 Task: Create a due date automation trigger when advanced on, 2 days after a card is due add dates starting in less than 1 working days at 11:00 AM.
Action: Mouse moved to (1090, 313)
Screenshot: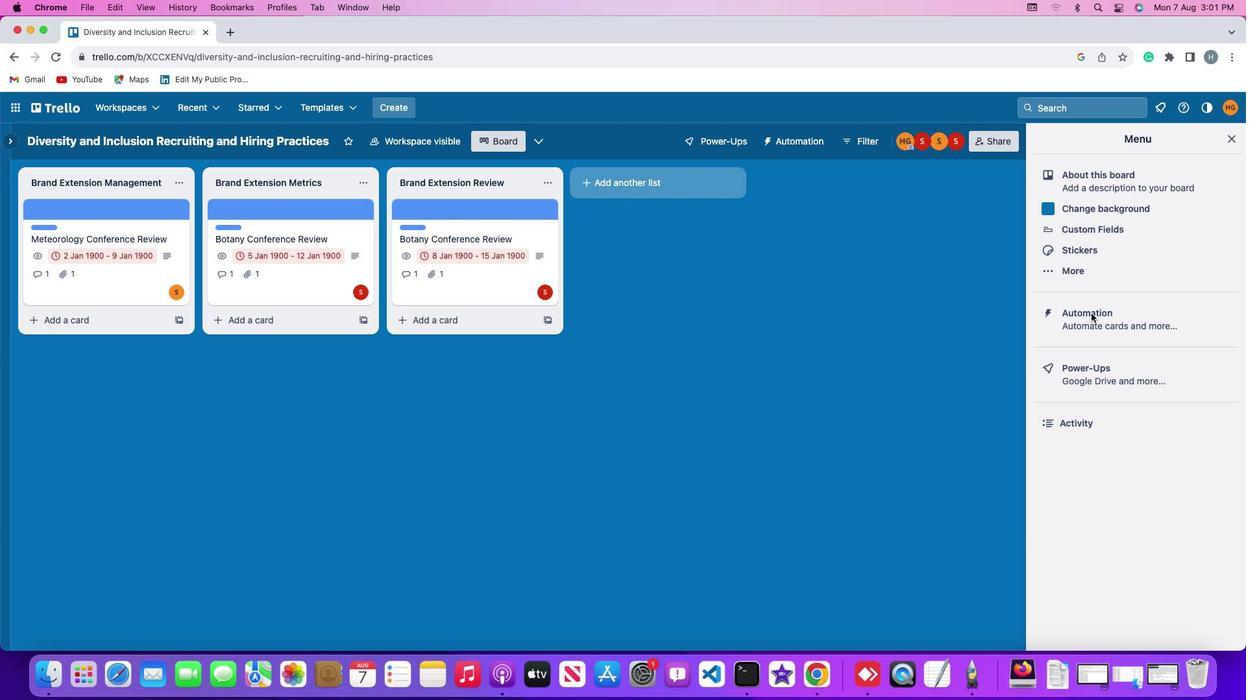 
Action: Mouse pressed left at (1090, 313)
Screenshot: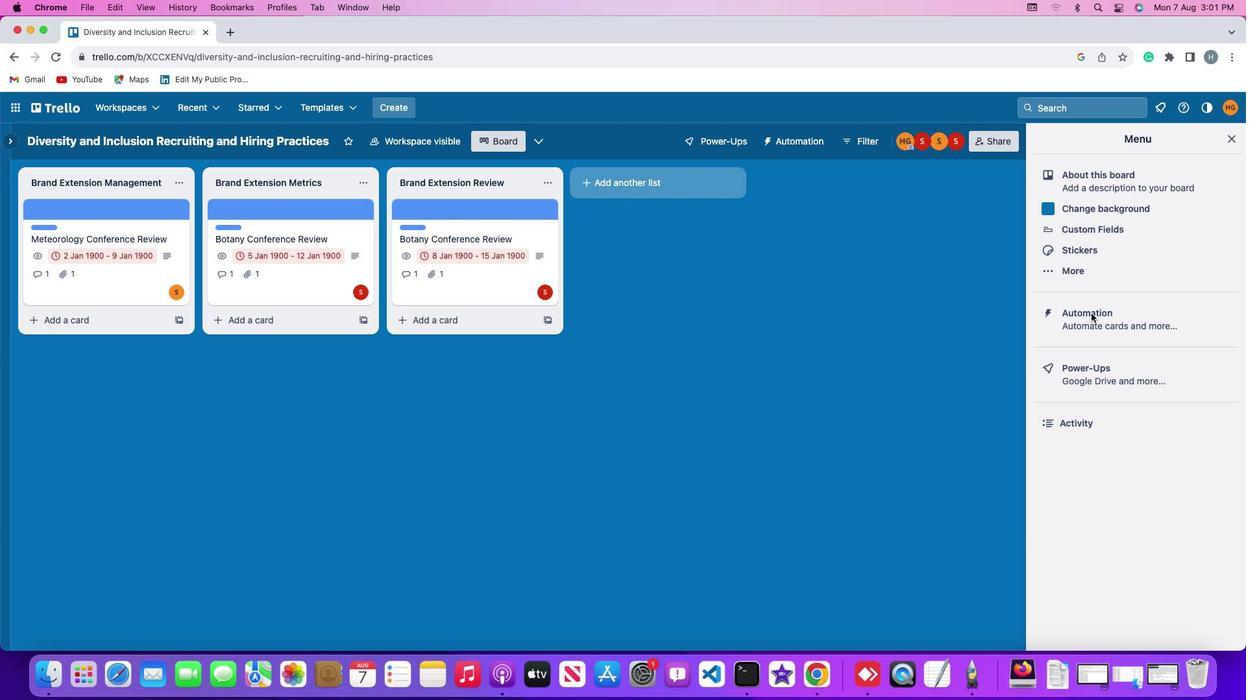
Action: Mouse moved to (1090, 313)
Screenshot: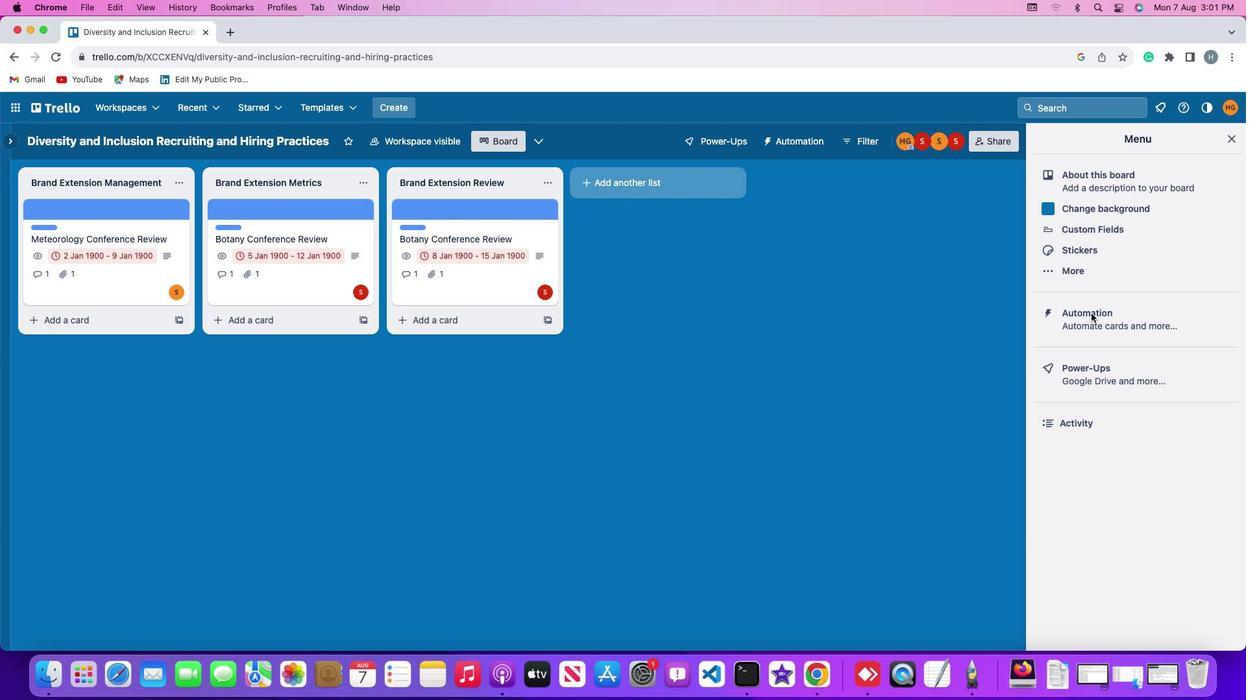 
Action: Mouse pressed left at (1090, 313)
Screenshot: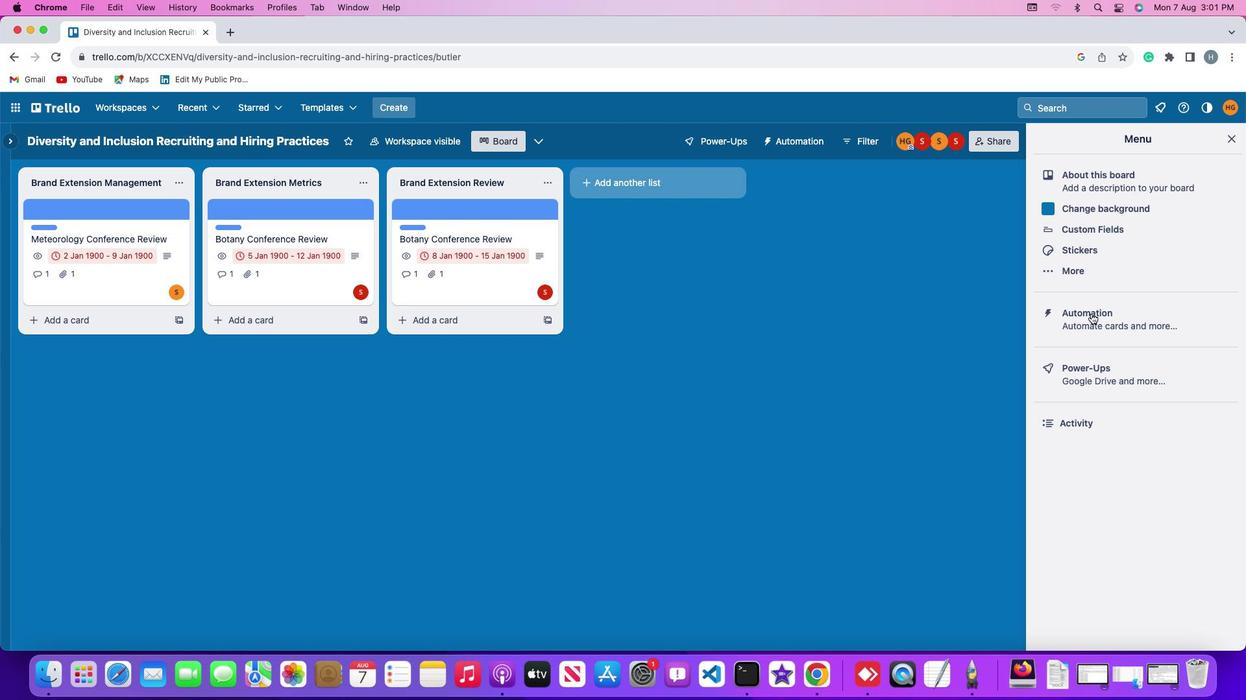 
Action: Mouse moved to (74, 310)
Screenshot: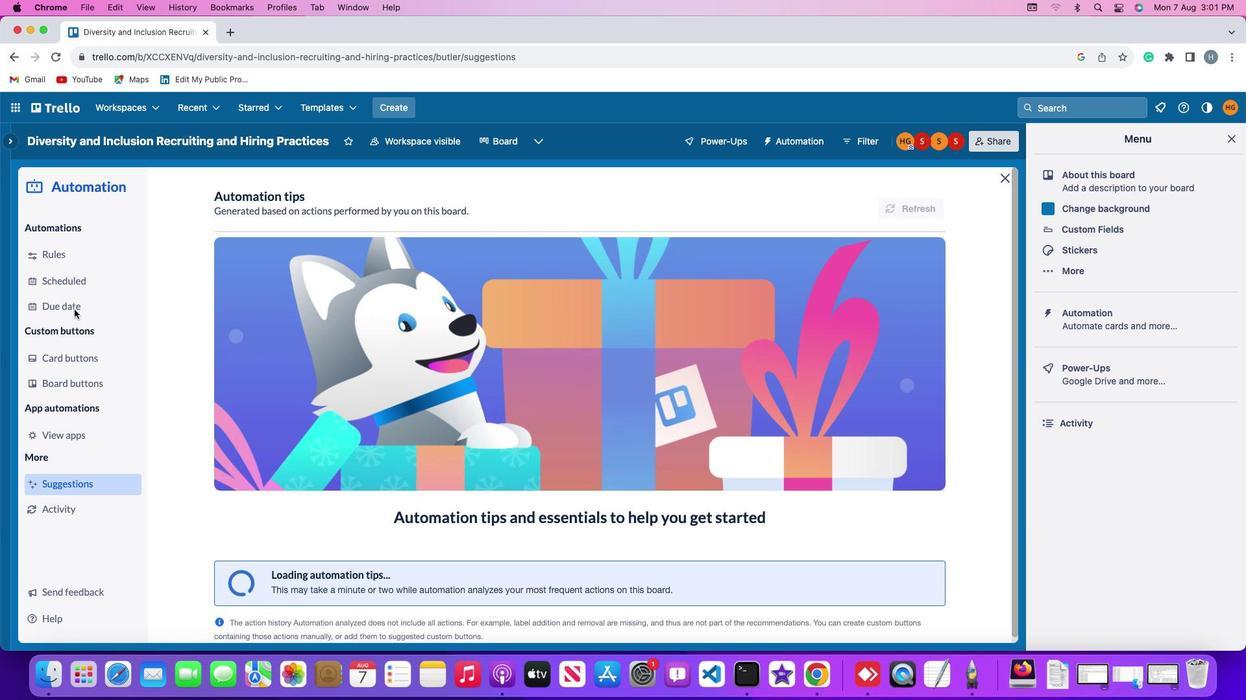 
Action: Mouse pressed left at (74, 310)
Screenshot: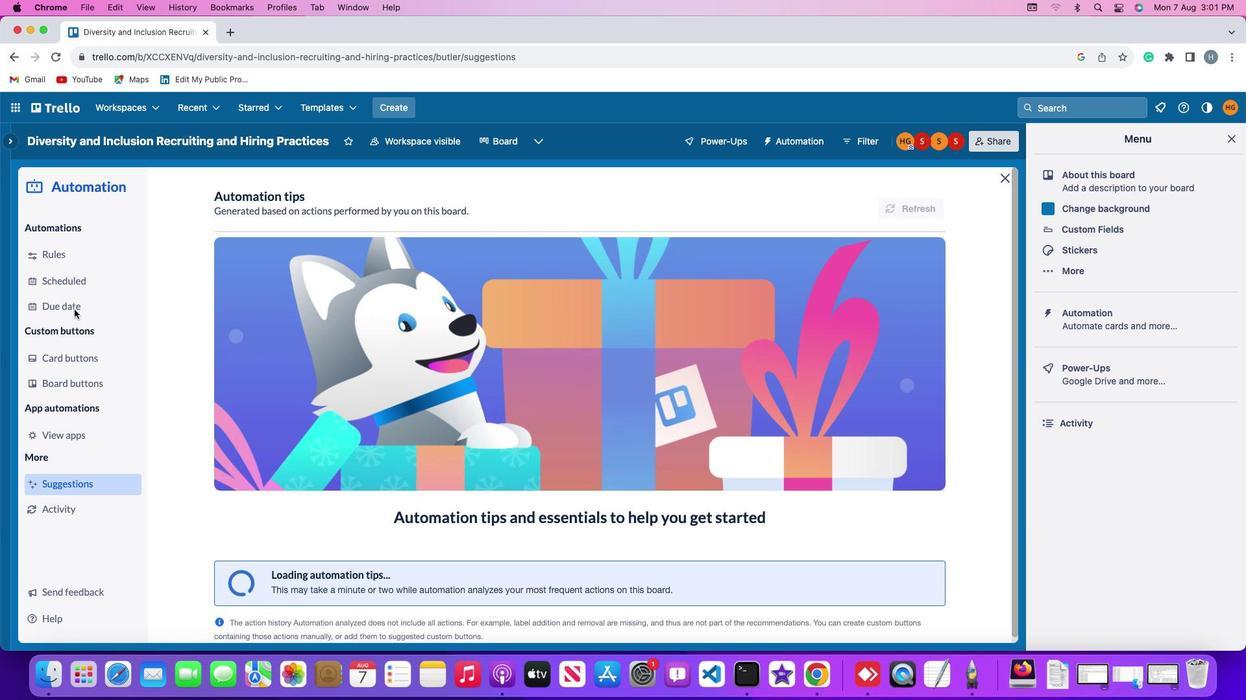 
Action: Mouse moved to (860, 198)
Screenshot: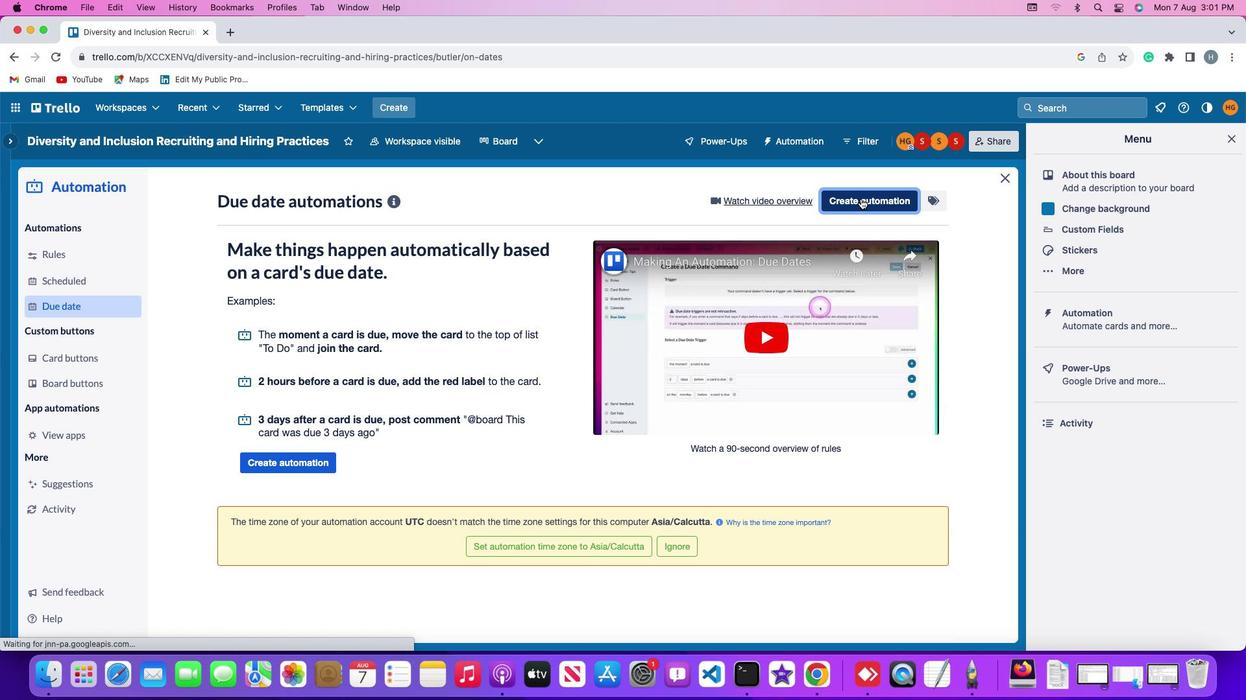 
Action: Mouse pressed left at (860, 198)
Screenshot: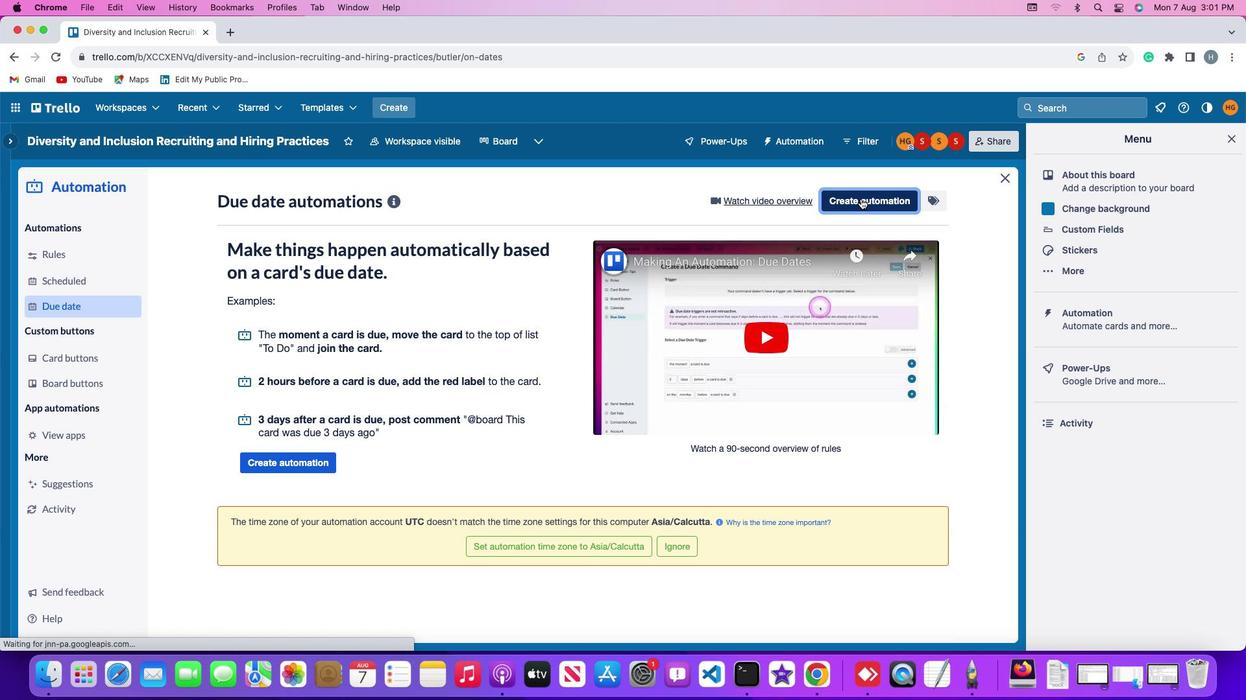 
Action: Mouse moved to (460, 320)
Screenshot: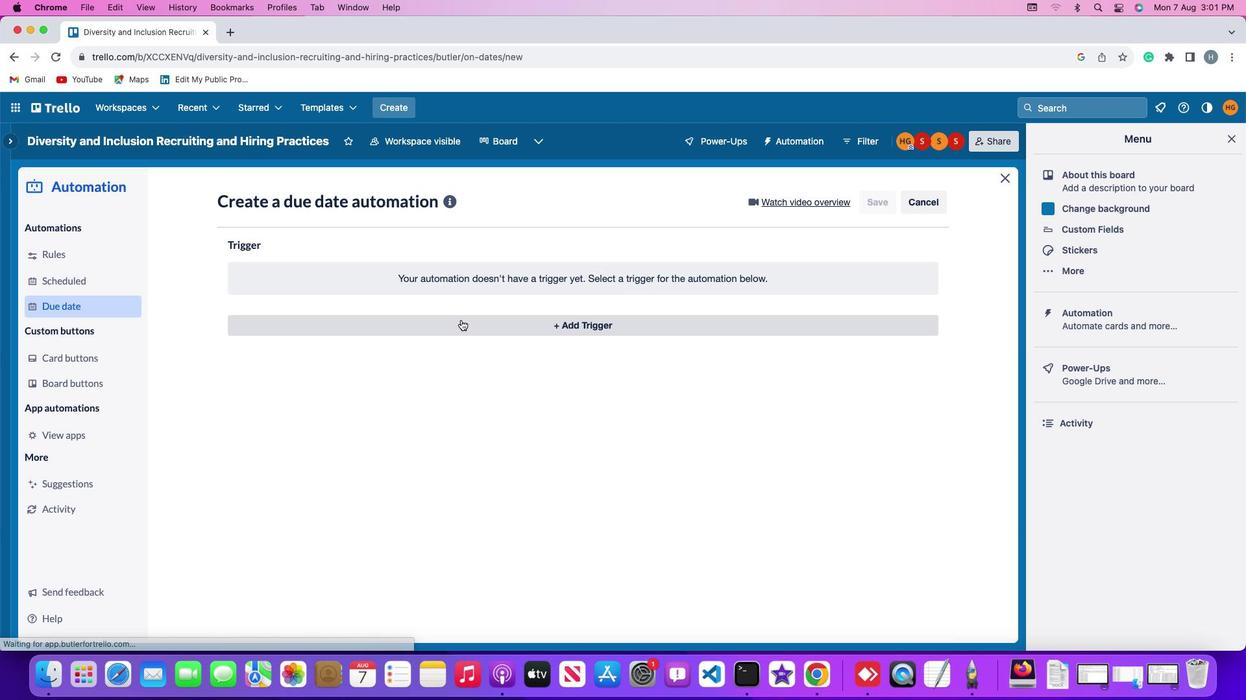 
Action: Mouse pressed left at (460, 320)
Screenshot: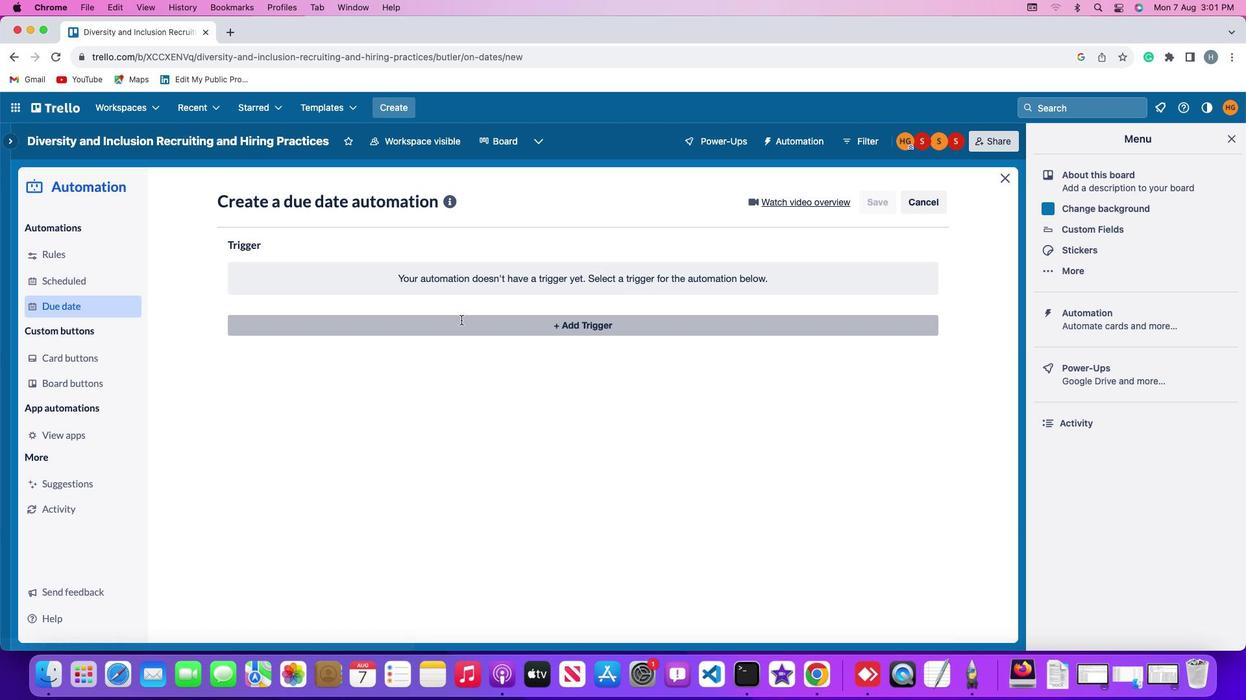 
Action: Mouse moved to (256, 524)
Screenshot: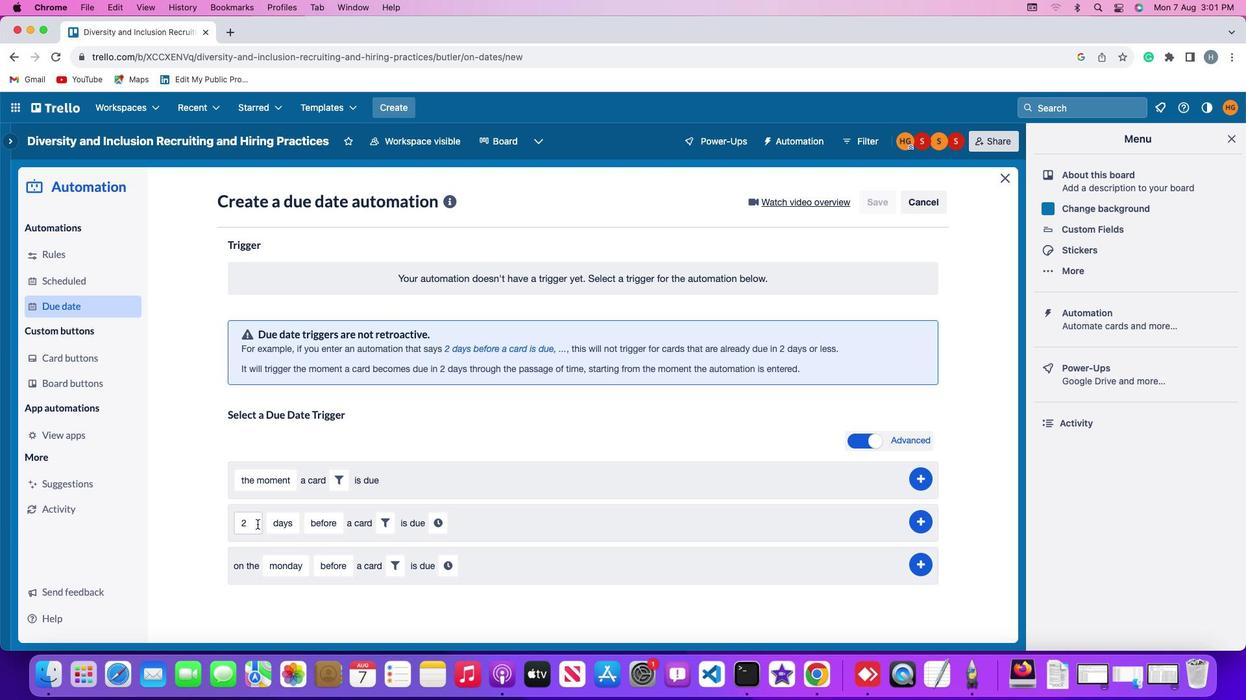 
Action: Mouse pressed left at (256, 524)
Screenshot: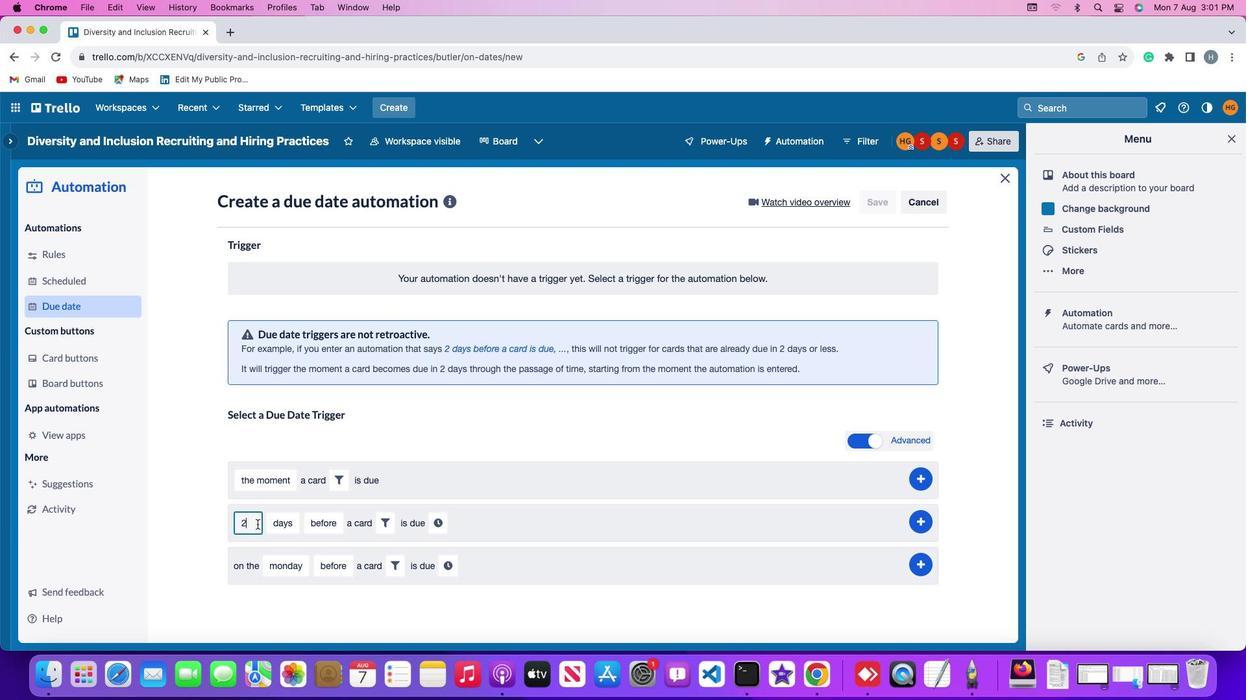 
Action: Mouse moved to (266, 519)
Screenshot: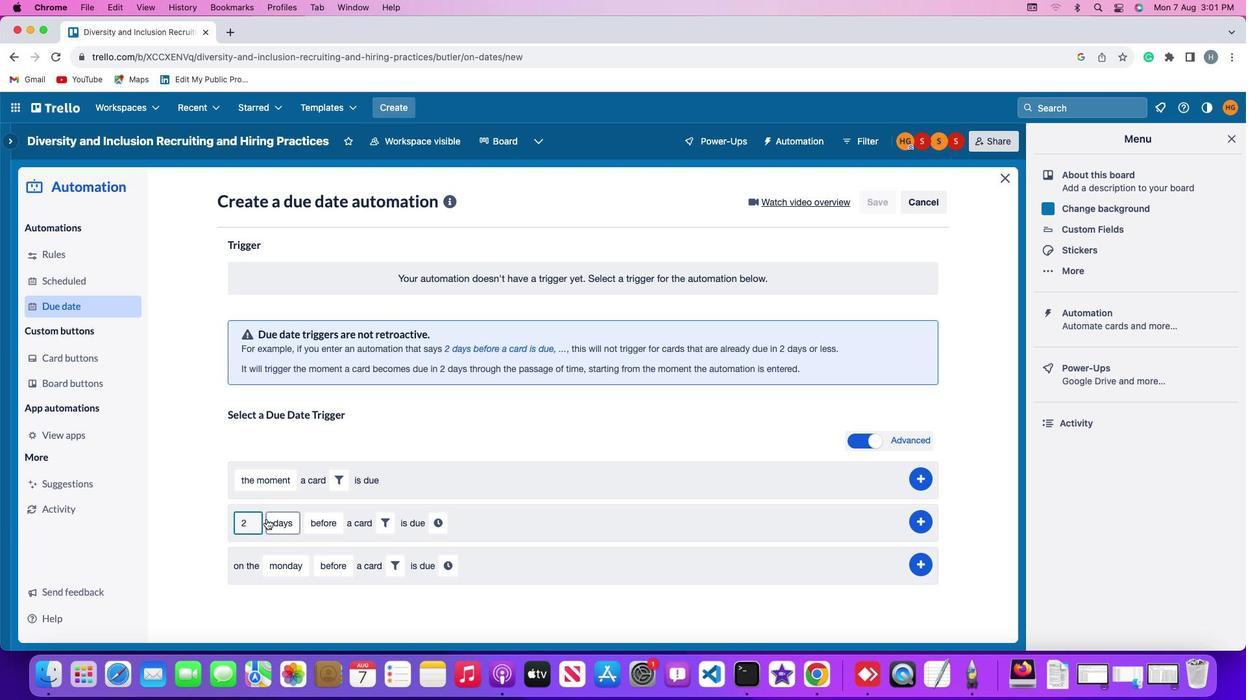 
Action: Key pressed Key.backspace'2'
Screenshot: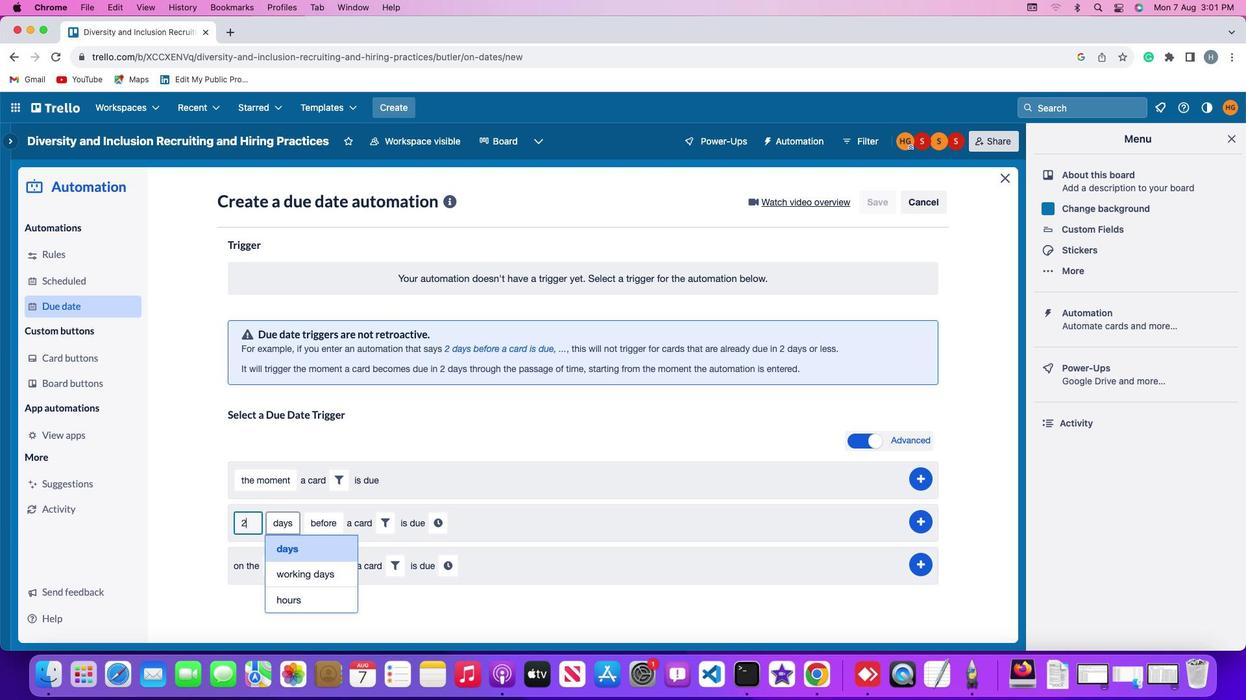 
Action: Mouse moved to (292, 551)
Screenshot: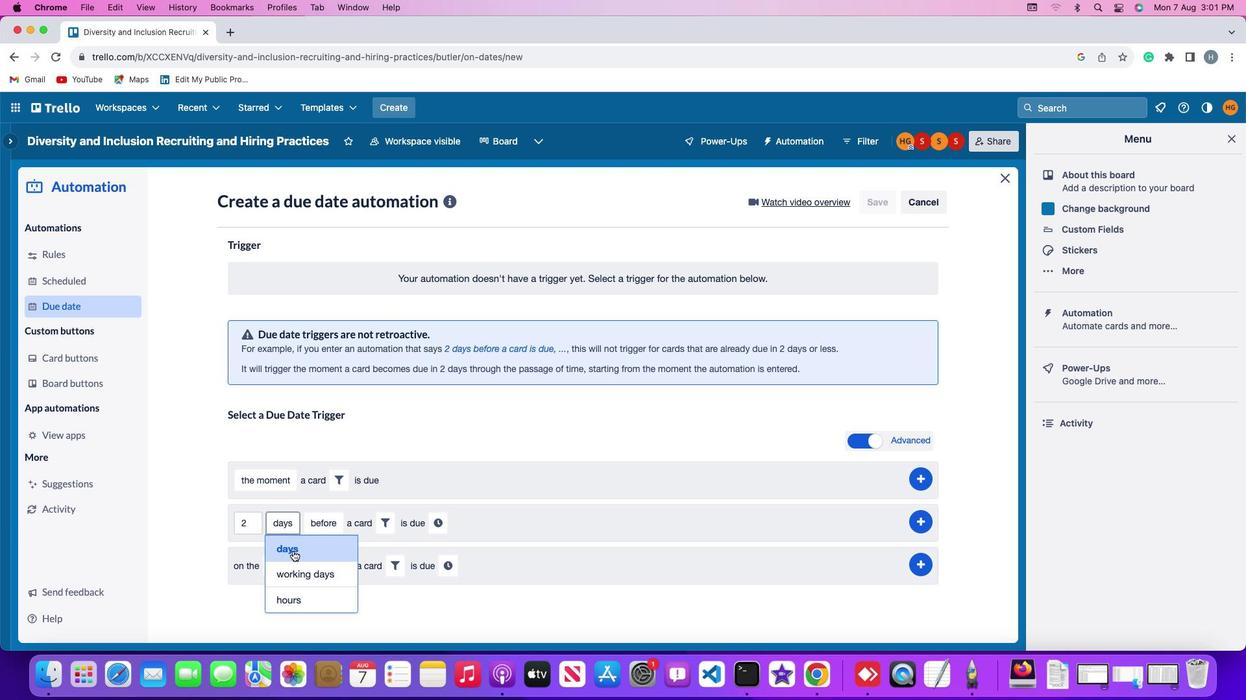 
Action: Mouse pressed left at (292, 551)
Screenshot: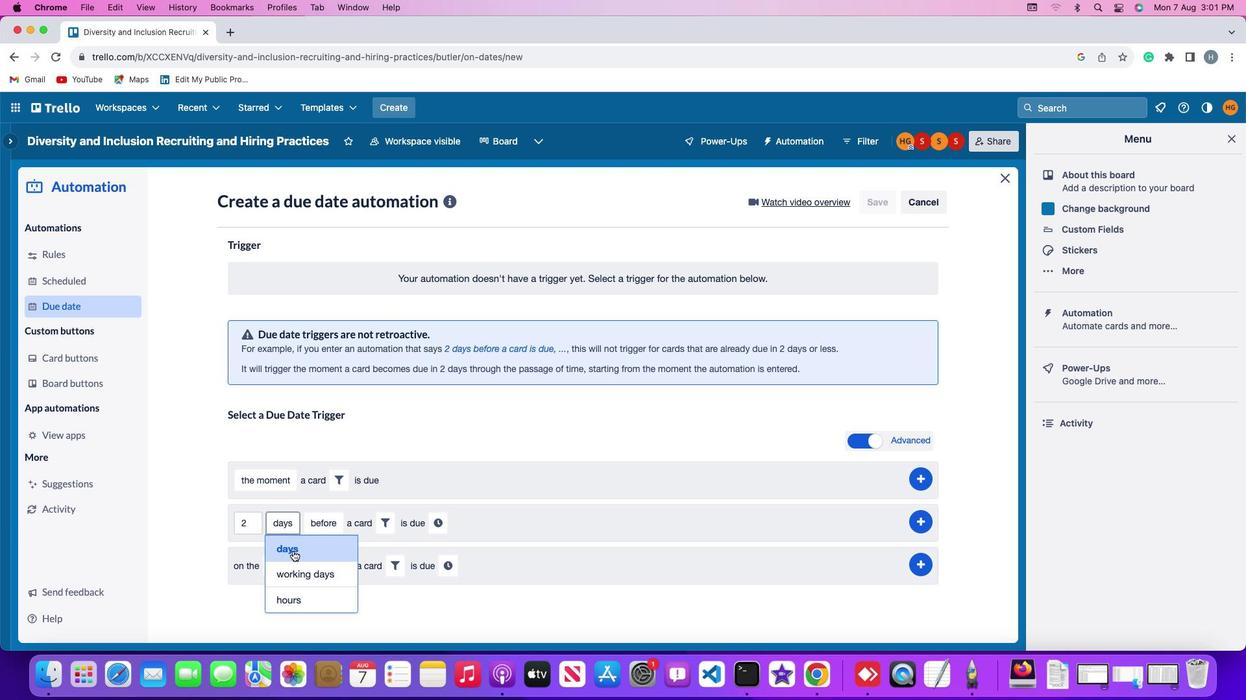 
Action: Mouse moved to (317, 523)
Screenshot: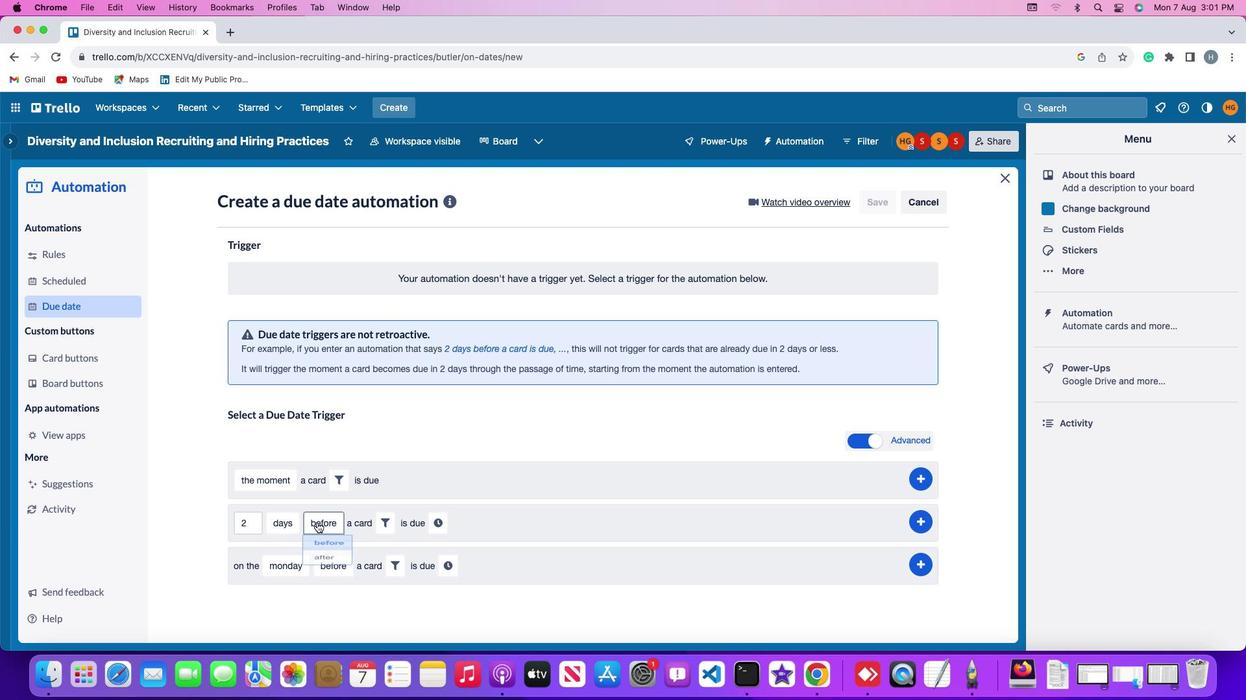 
Action: Mouse pressed left at (317, 523)
Screenshot: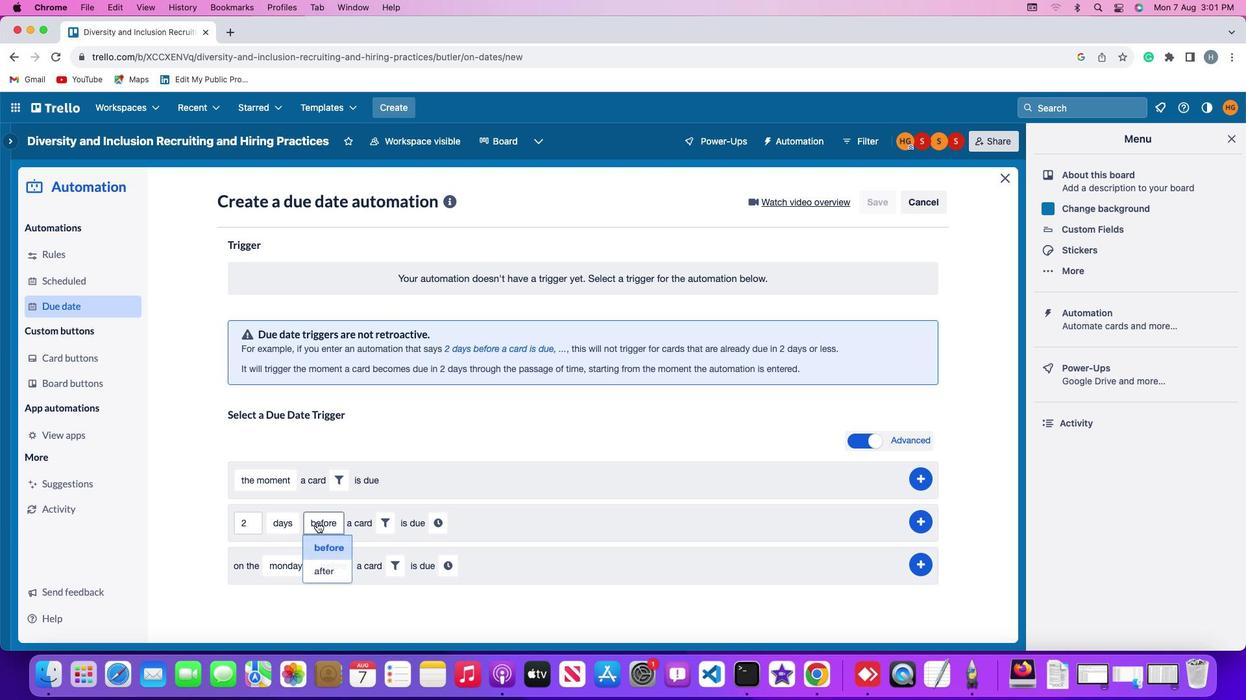 
Action: Mouse moved to (324, 576)
Screenshot: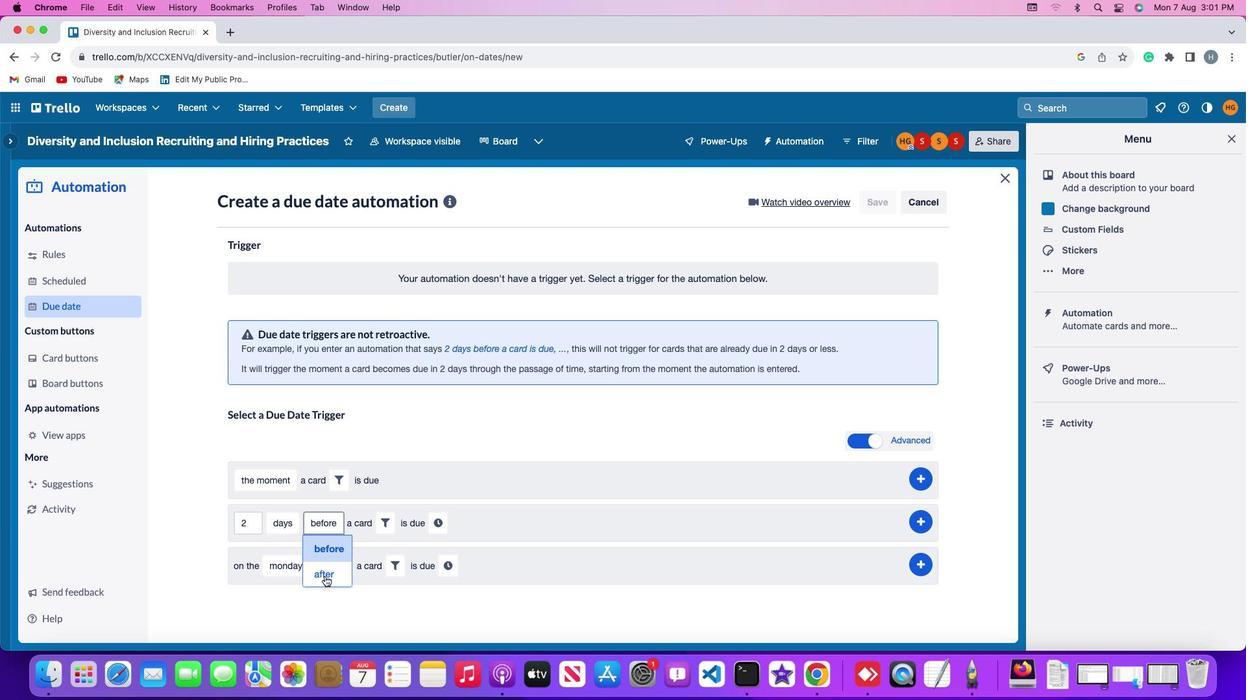 
Action: Mouse pressed left at (324, 576)
Screenshot: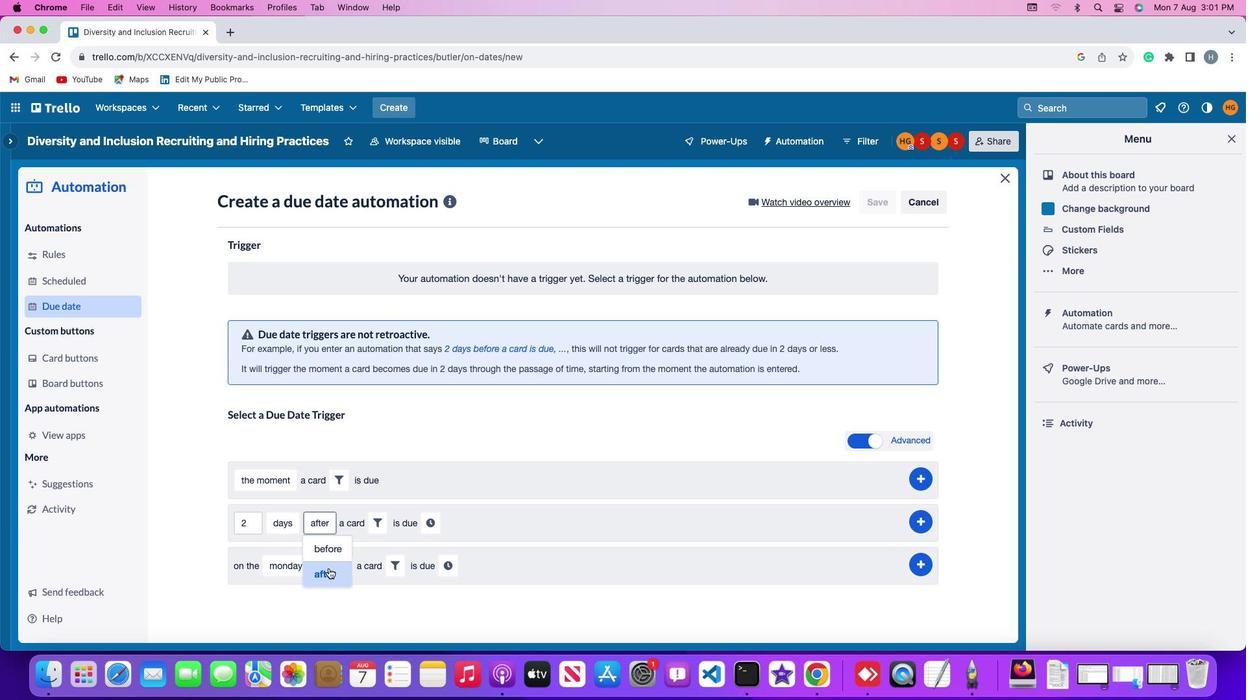 
Action: Mouse moved to (377, 520)
Screenshot: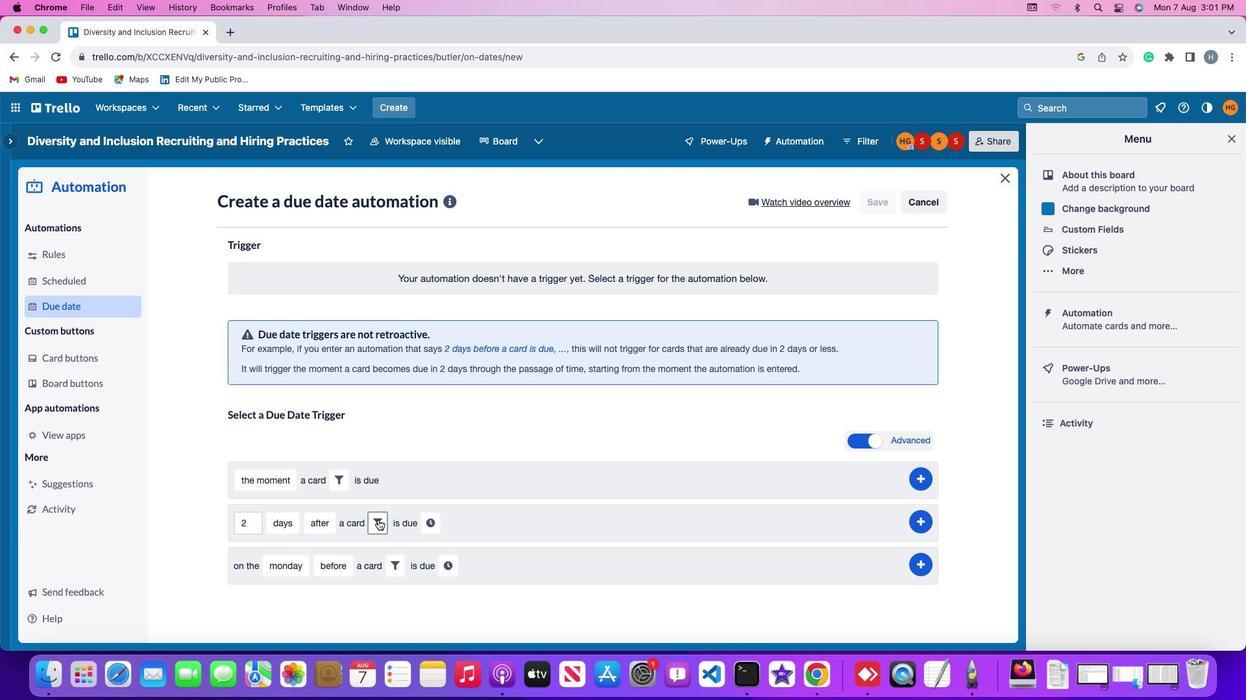
Action: Mouse pressed left at (377, 520)
Screenshot: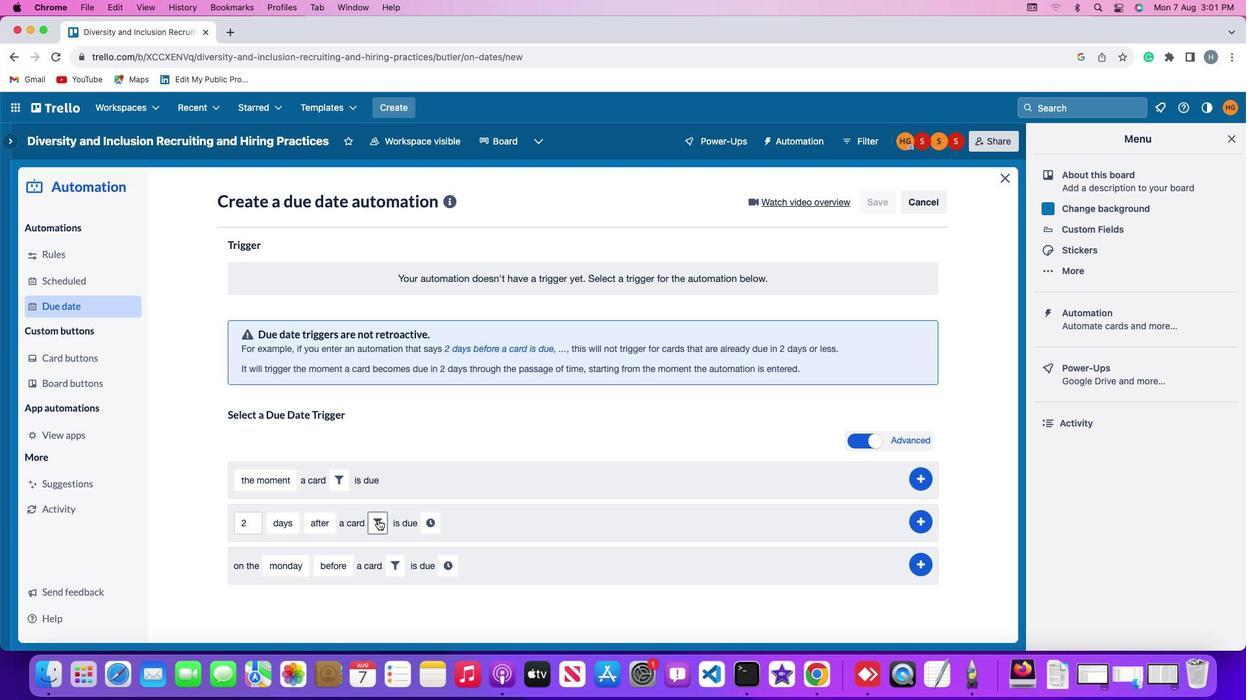 
Action: Mouse moved to (450, 561)
Screenshot: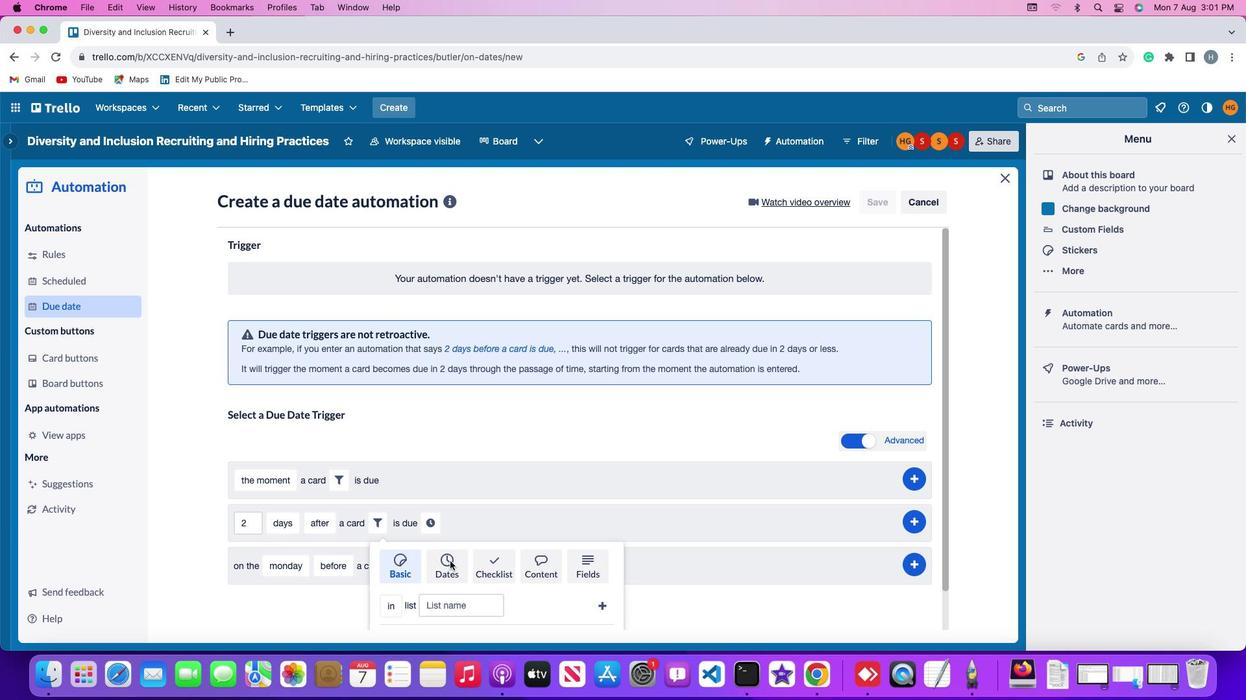 
Action: Mouse pressed left at (450, 561)
Screenshot: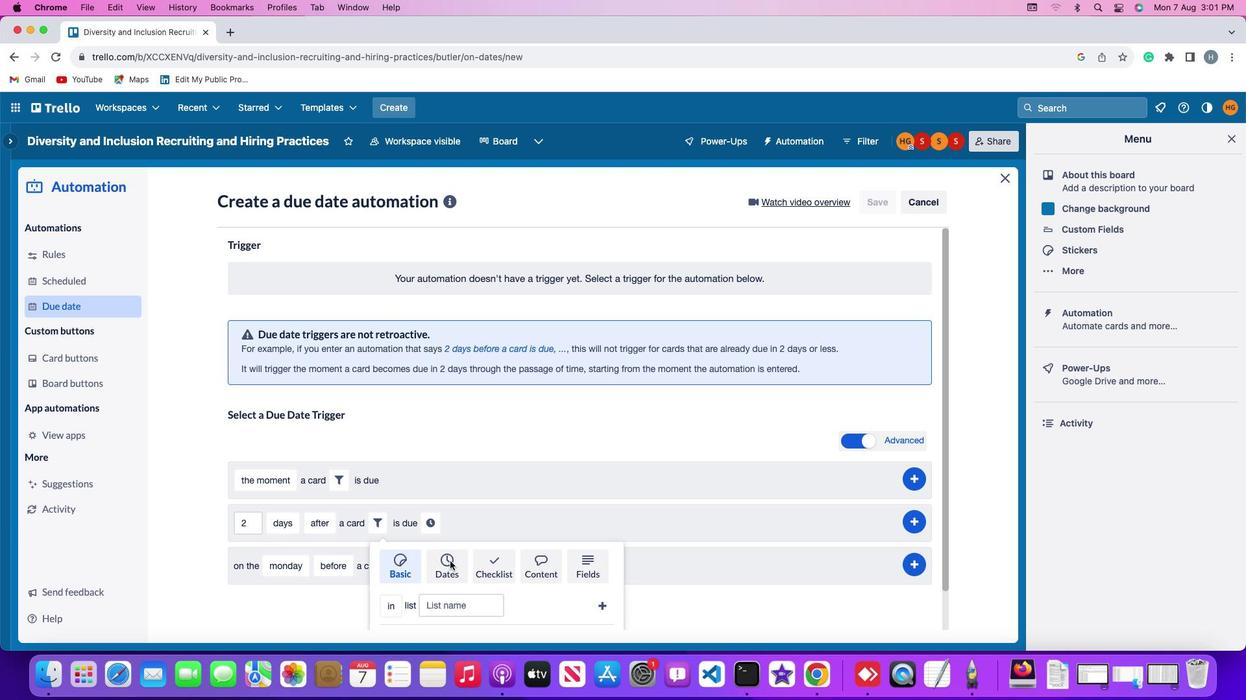
Action: Mouse moved to (393, 562)
Screenshot: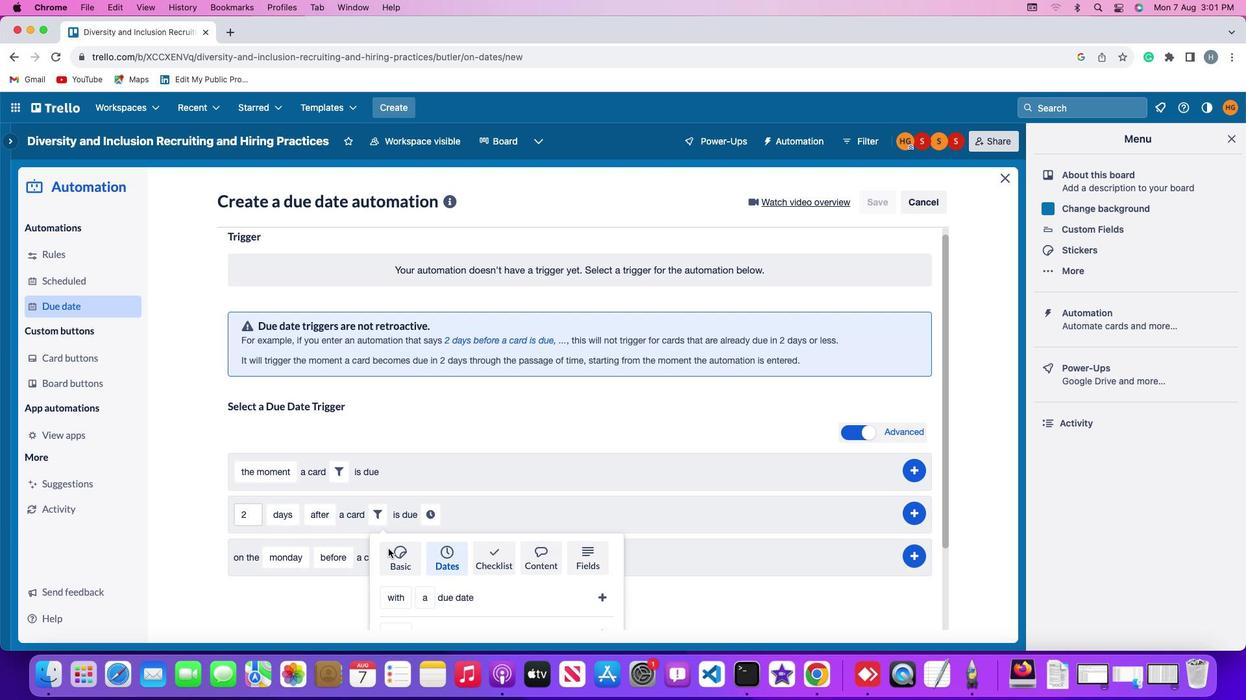 
Action: Mouse scrolled (393, 562) with delta (0, 0)
Screenshot: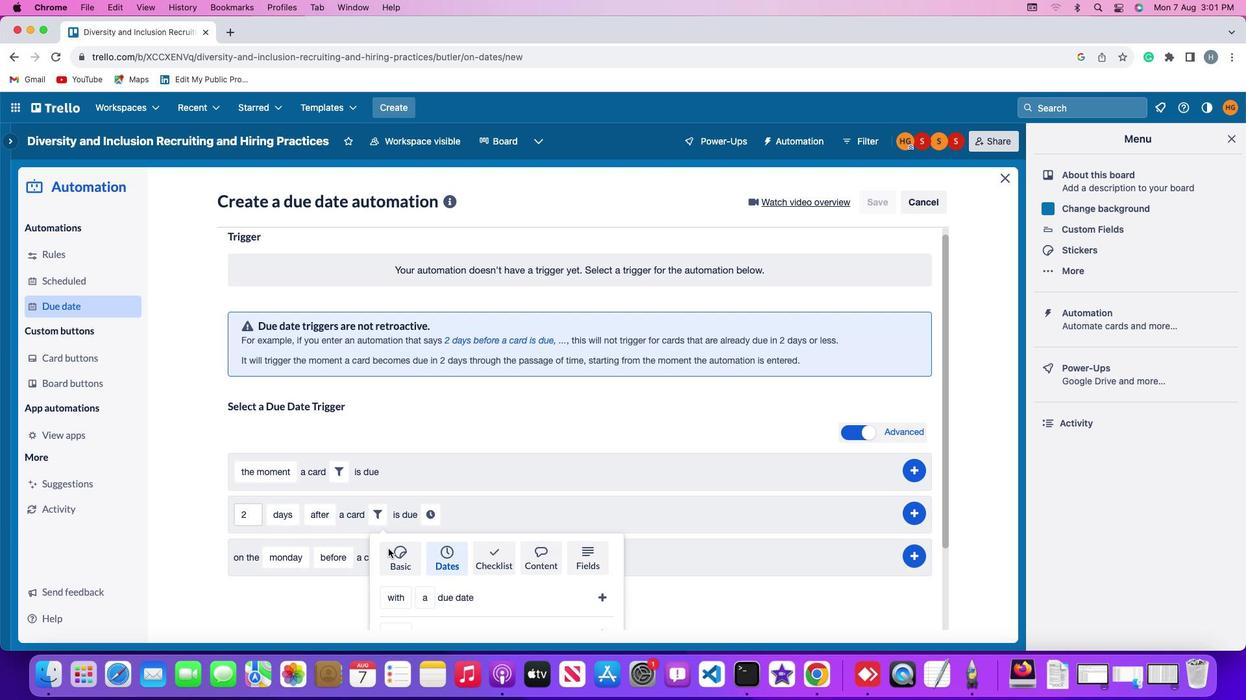 
Action: Mouse moved to (393, 562)
Screenshot: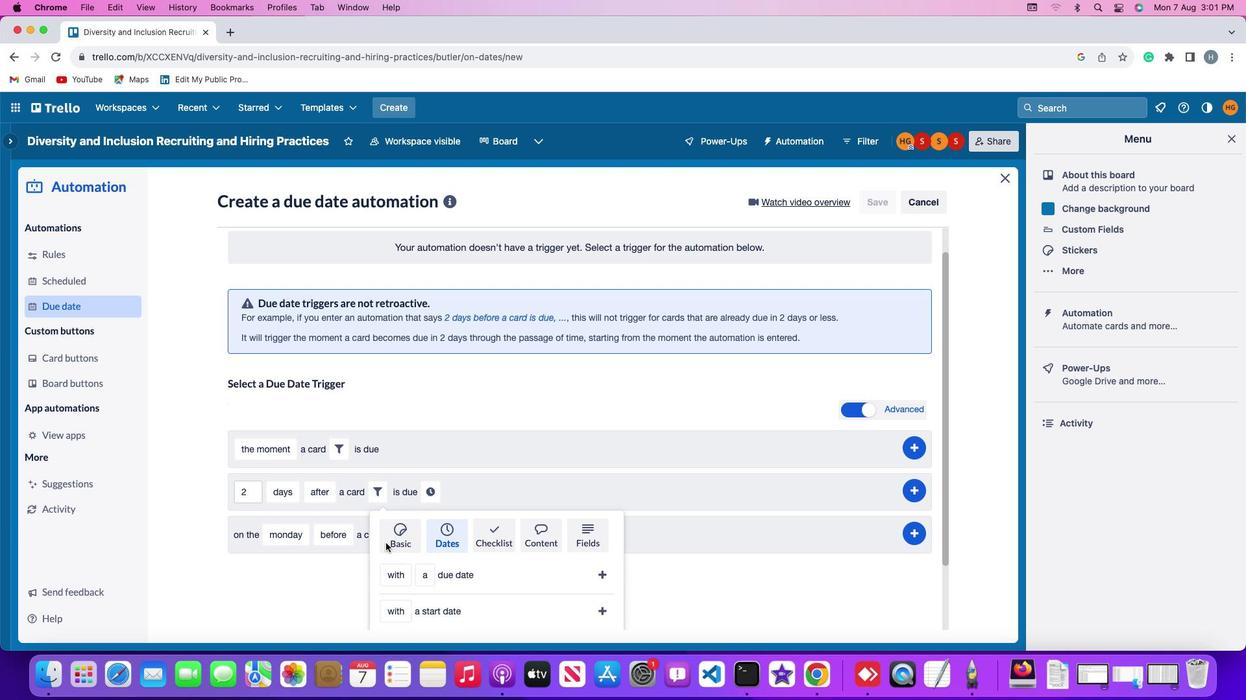 
Action: Mouse scrolled (393, 562) with delta (0, 0)
Screenshot: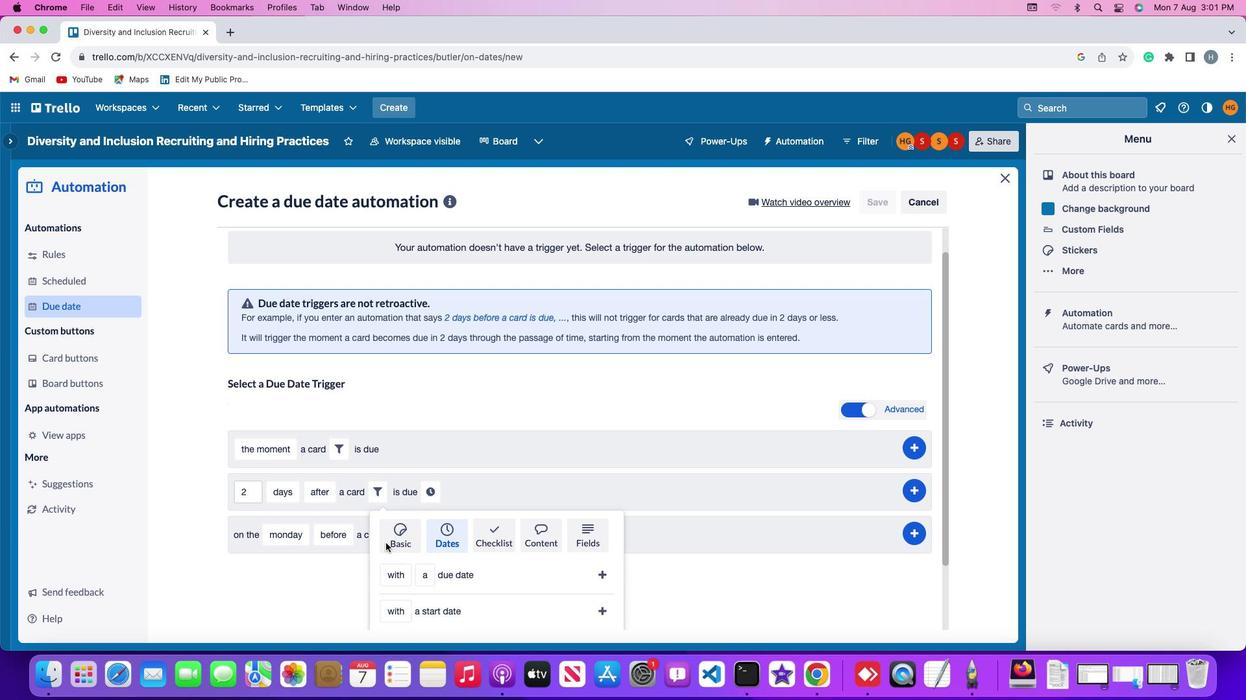 
Action: Mouse moved to (392, 560)
Screenshot: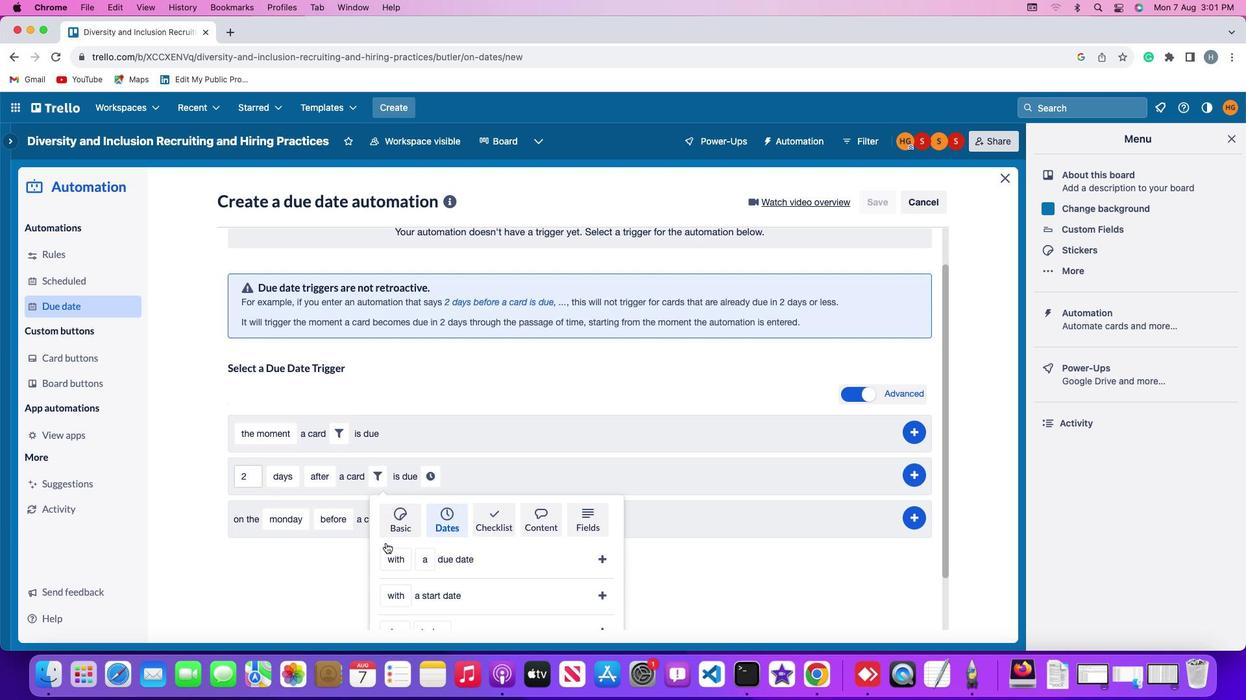 
Action: Mouse scrolled (392, 560) with delta (0, -1)
Screenshot: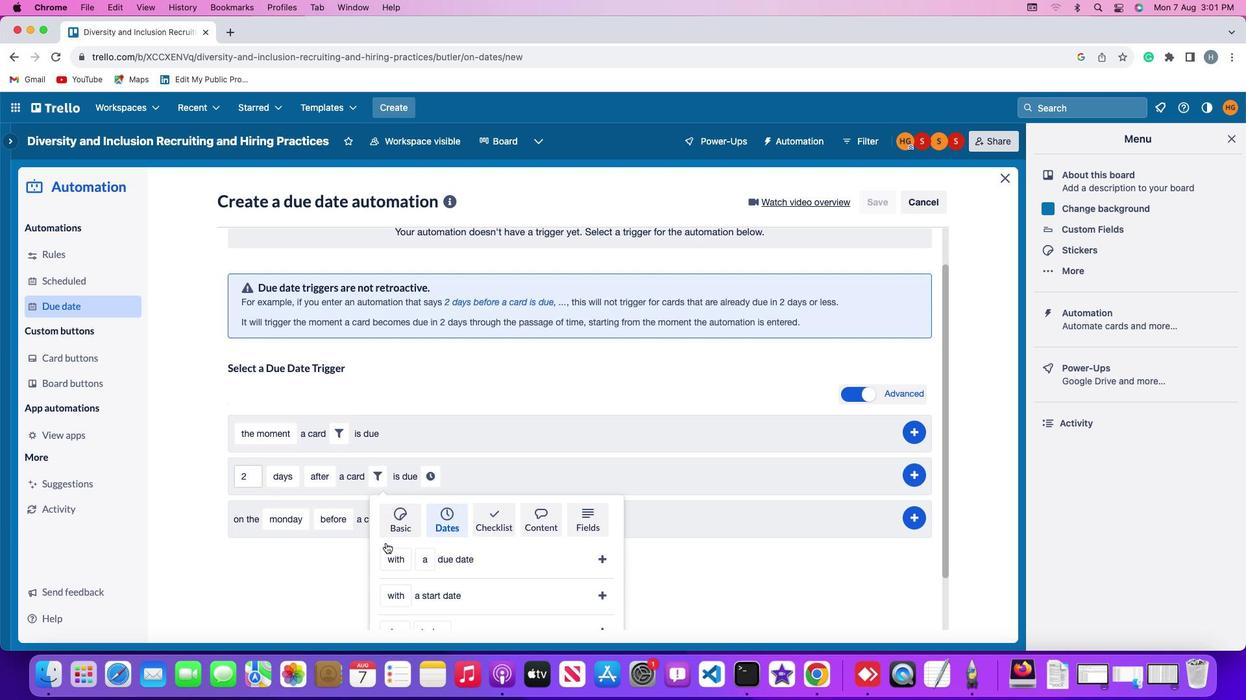 
Action: Mouse moved to (391, 556)
Screenshot: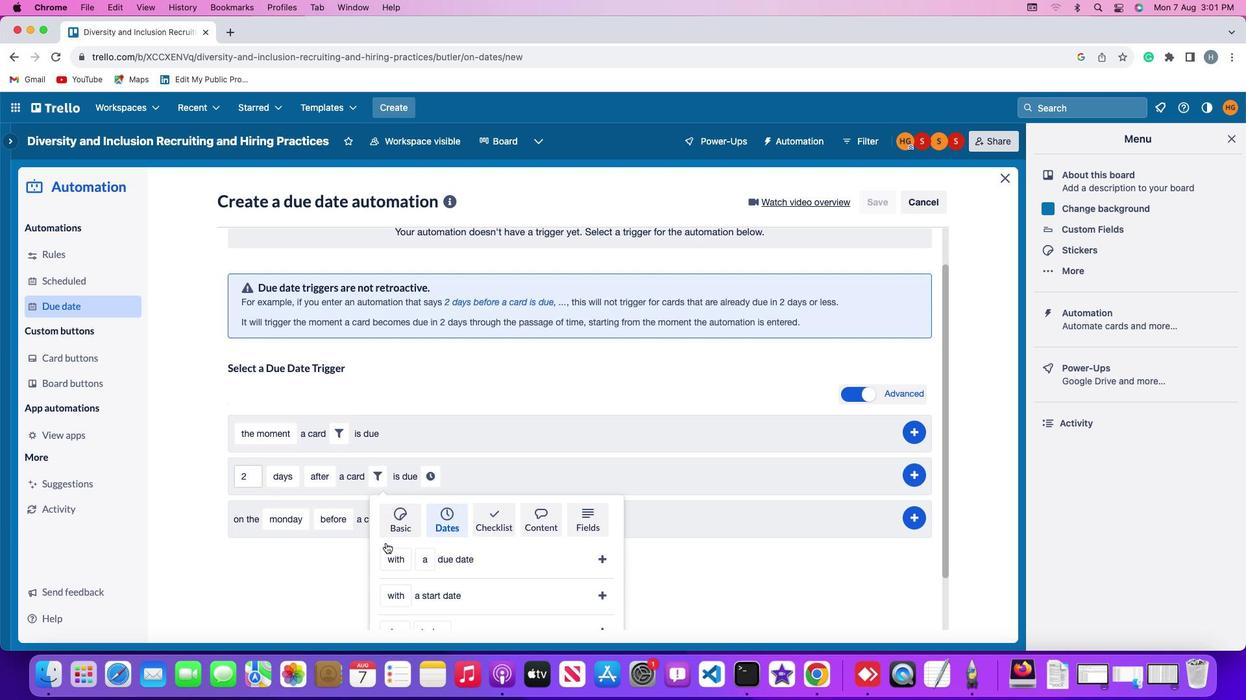 
Action: Mouse scrolled (391, 556) with delta (0, -3)
Screenshot: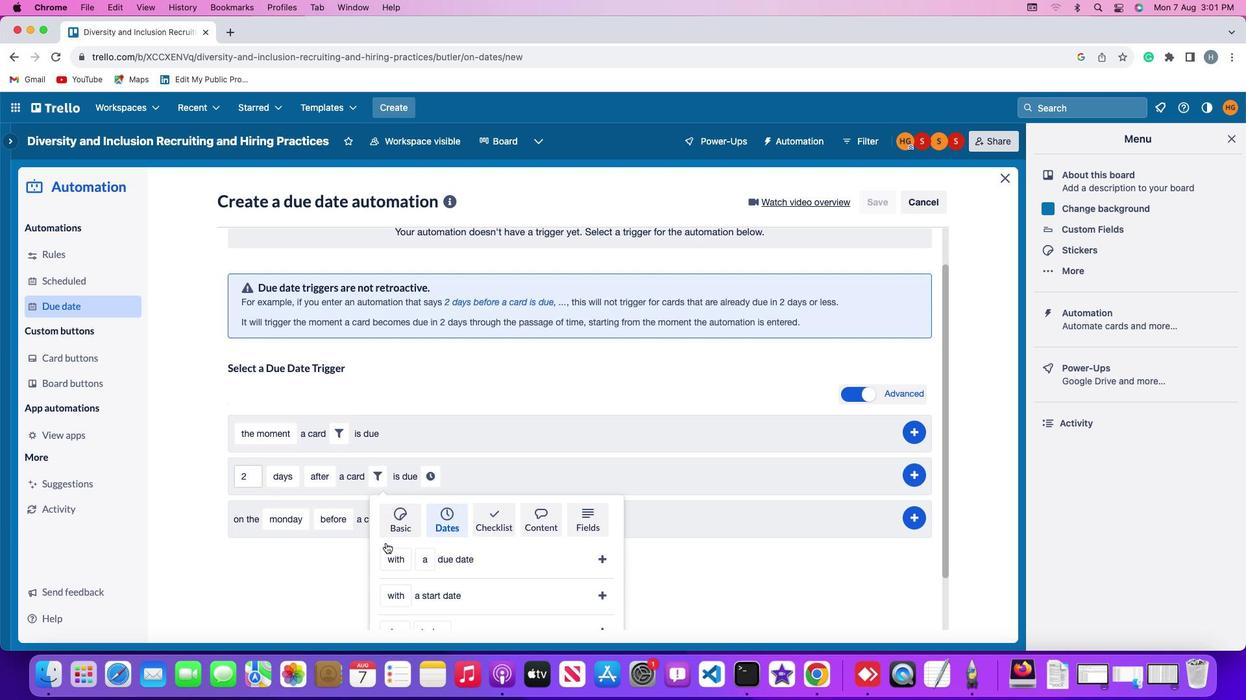 
Action: Mouse moved to (388, 549)
Screenshot: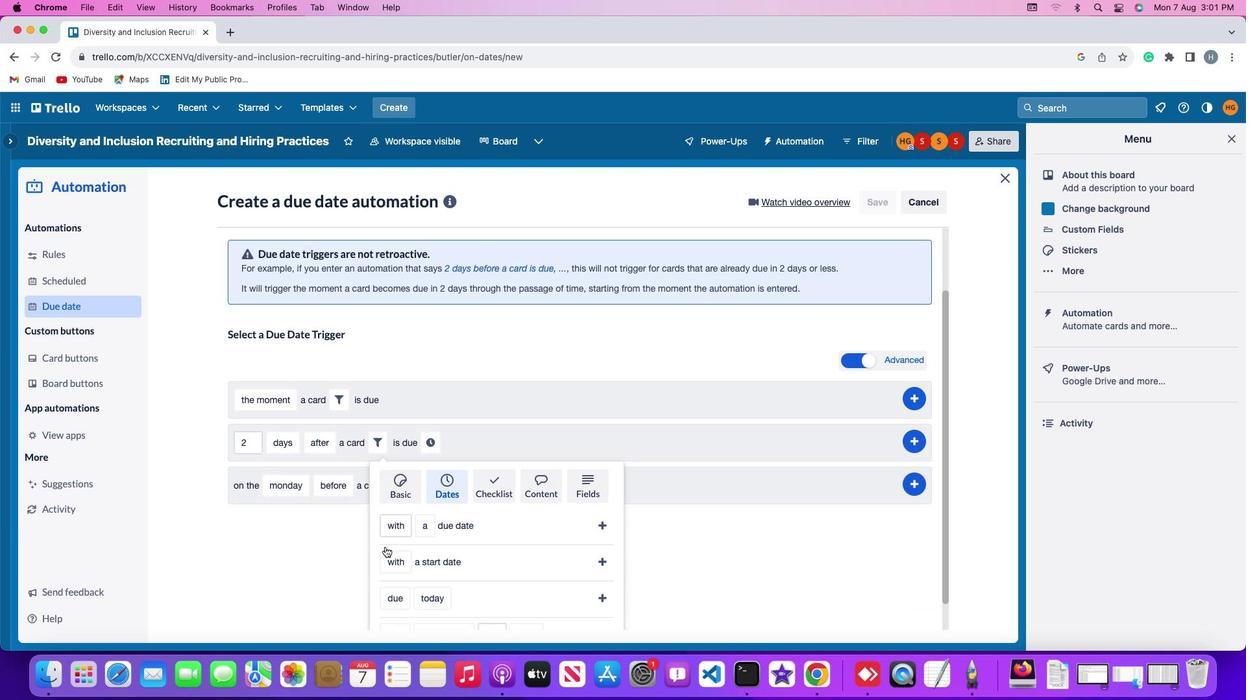 
Action: Mouse scrolled (388, 549) with delta (0, -3)
Screenshot: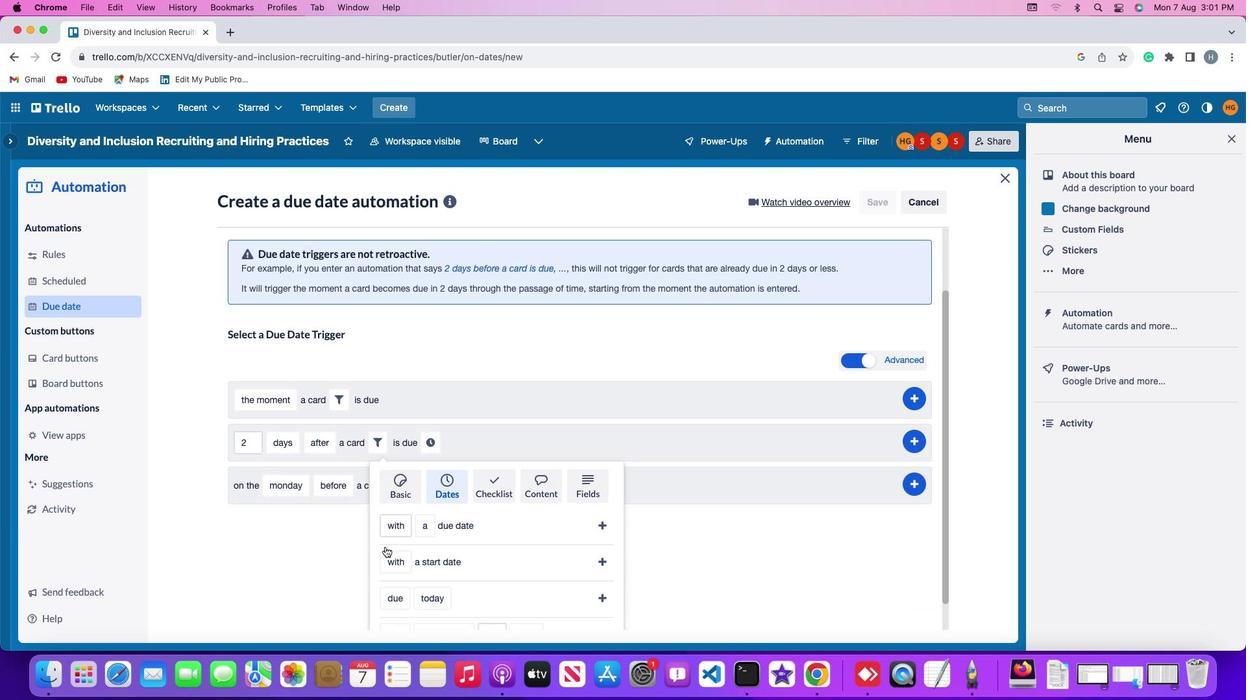 
Action: Mouse moved to (388, 604)
Screenshot: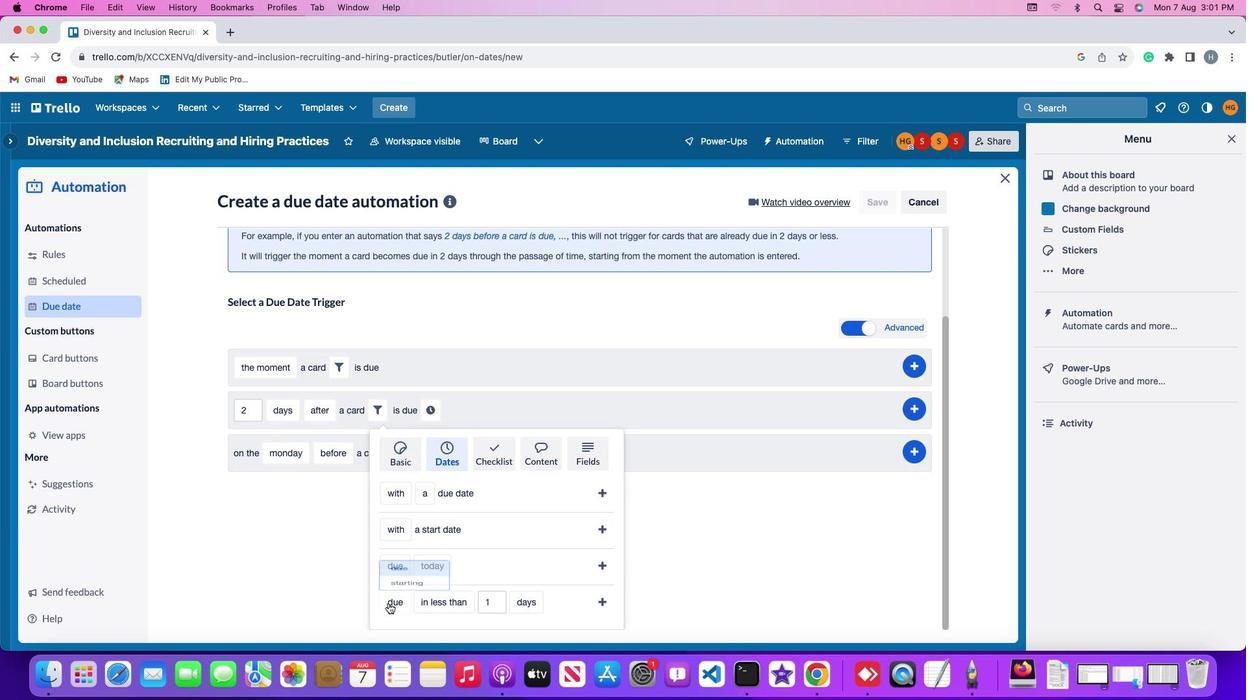 
Action: Mouse pressed left at (388, 604)
Screenshot: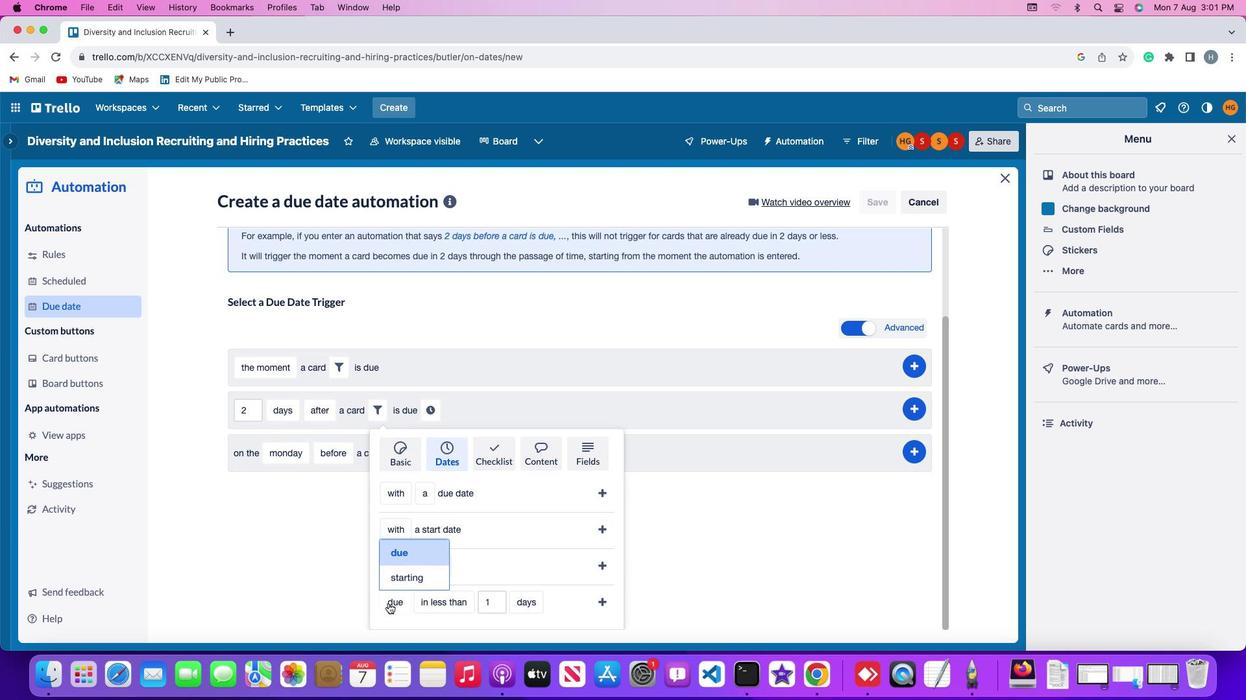 
Action: Mouse moved to (395, 578)
Screenshot: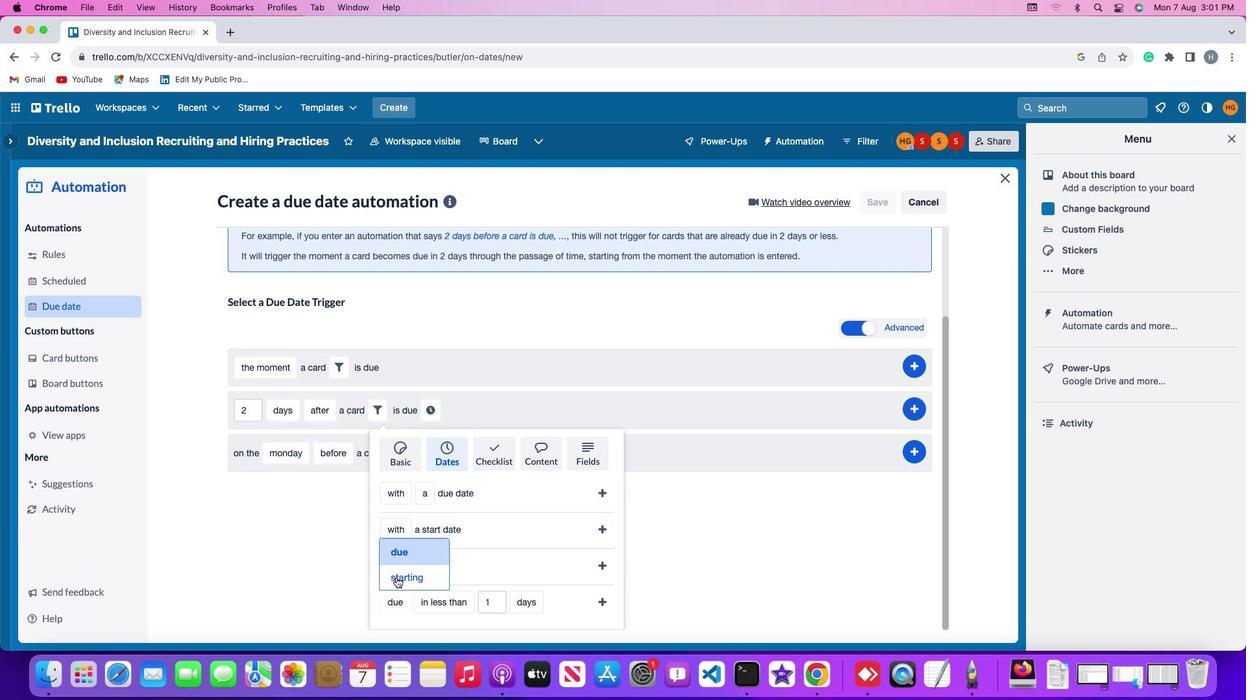 
Action: Mouse pressed left at (395, 578)
Screenshot: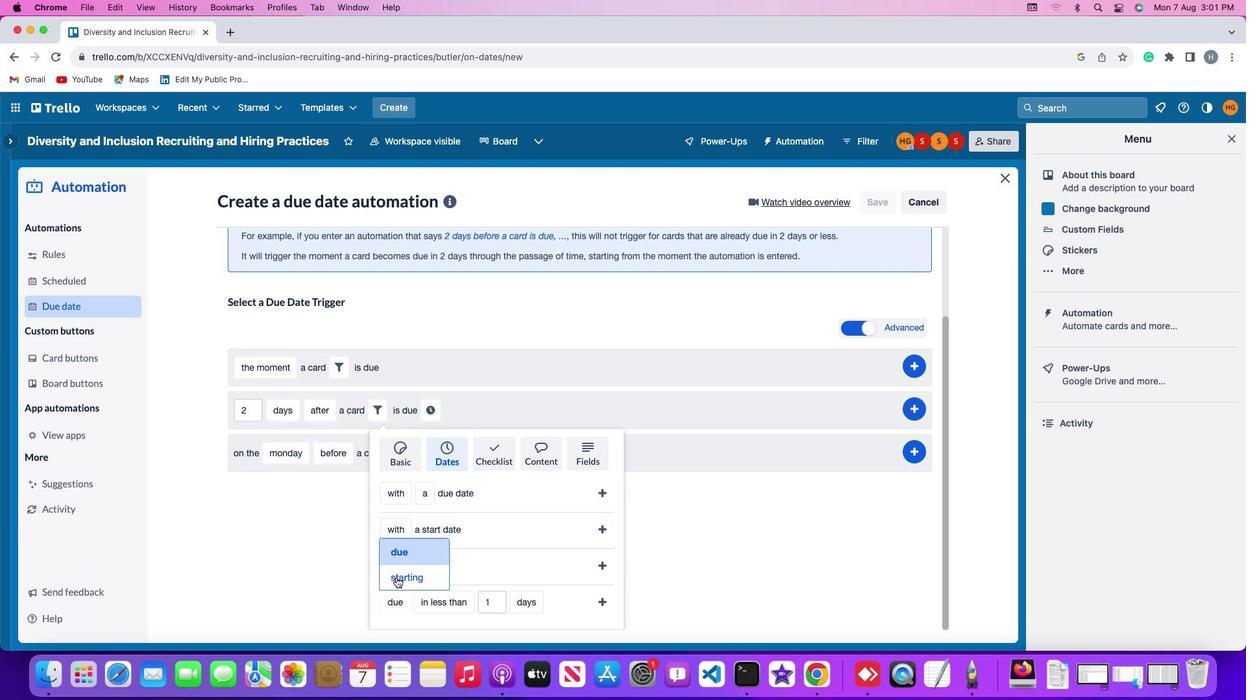 
Action: Mouse moved to (449, 596)
Screenshot: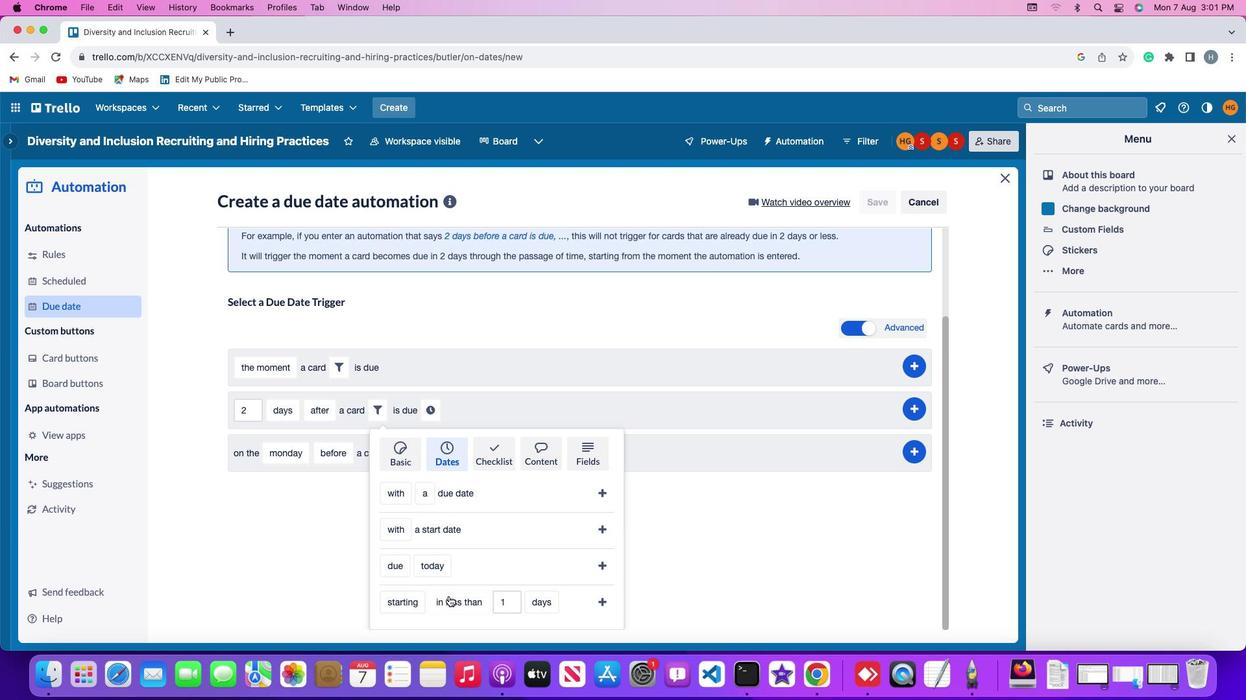 
Action: Mouse pressed left at (449, 596)
Screenshot: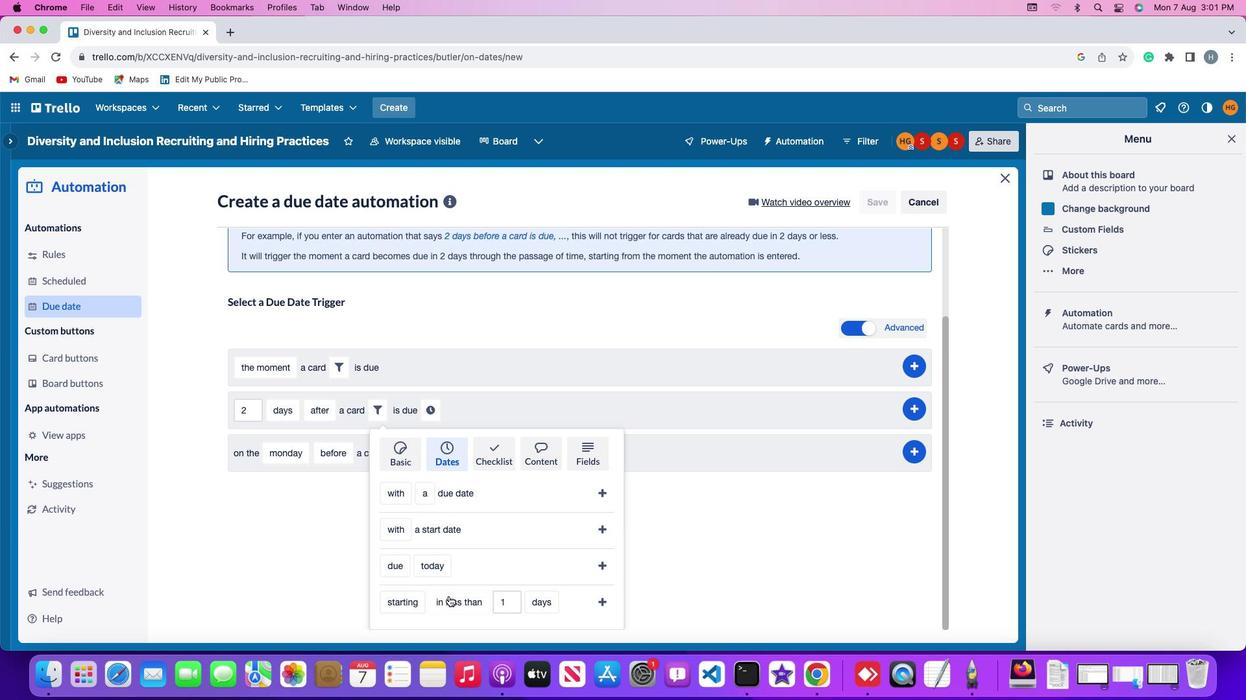 
Action: Mouse moved to (471, 493)
Screenshot: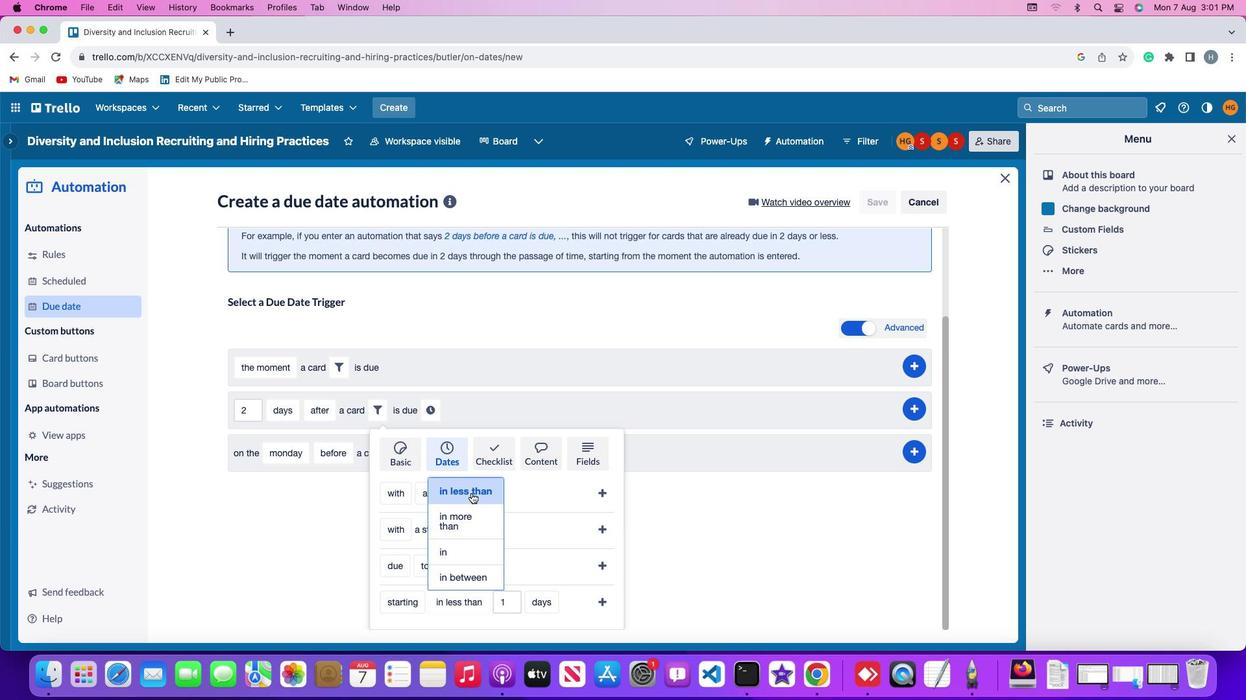 
Action: Mouse pressed left at (471, 493)
Screenshot: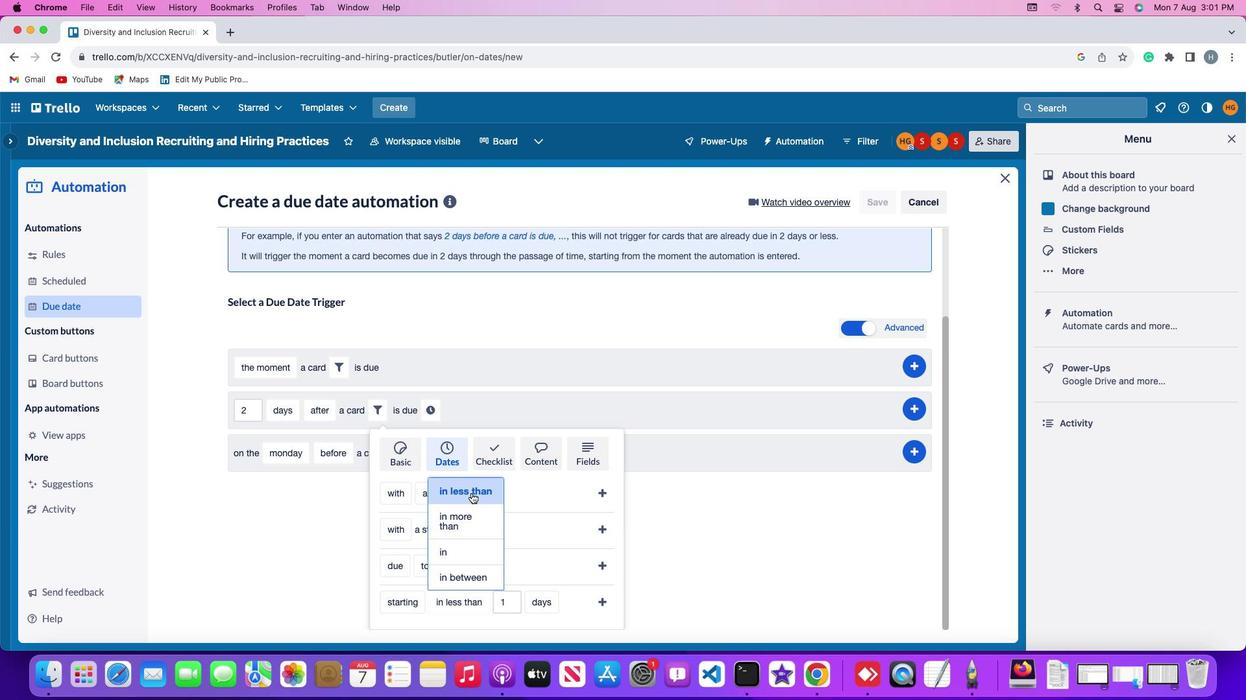 
Action: Mouse moved to (513, 601)
Screenshot: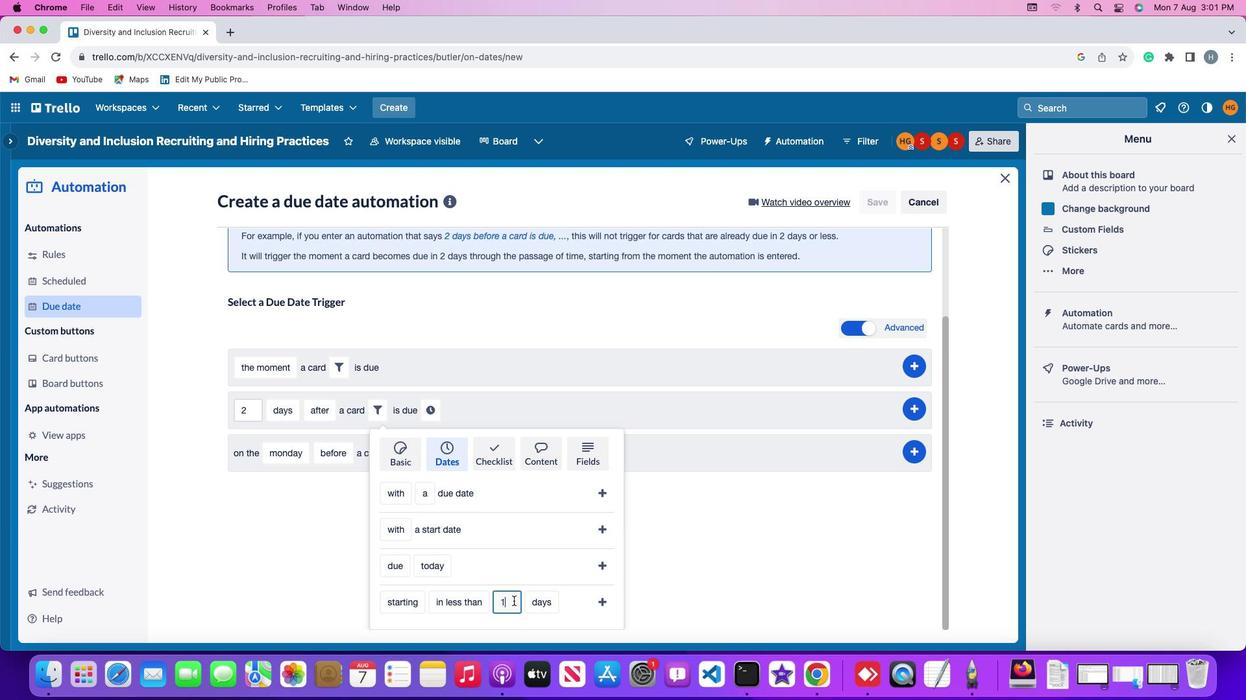 
Action: Mouse pressed left at (513, 601)
Screenshot: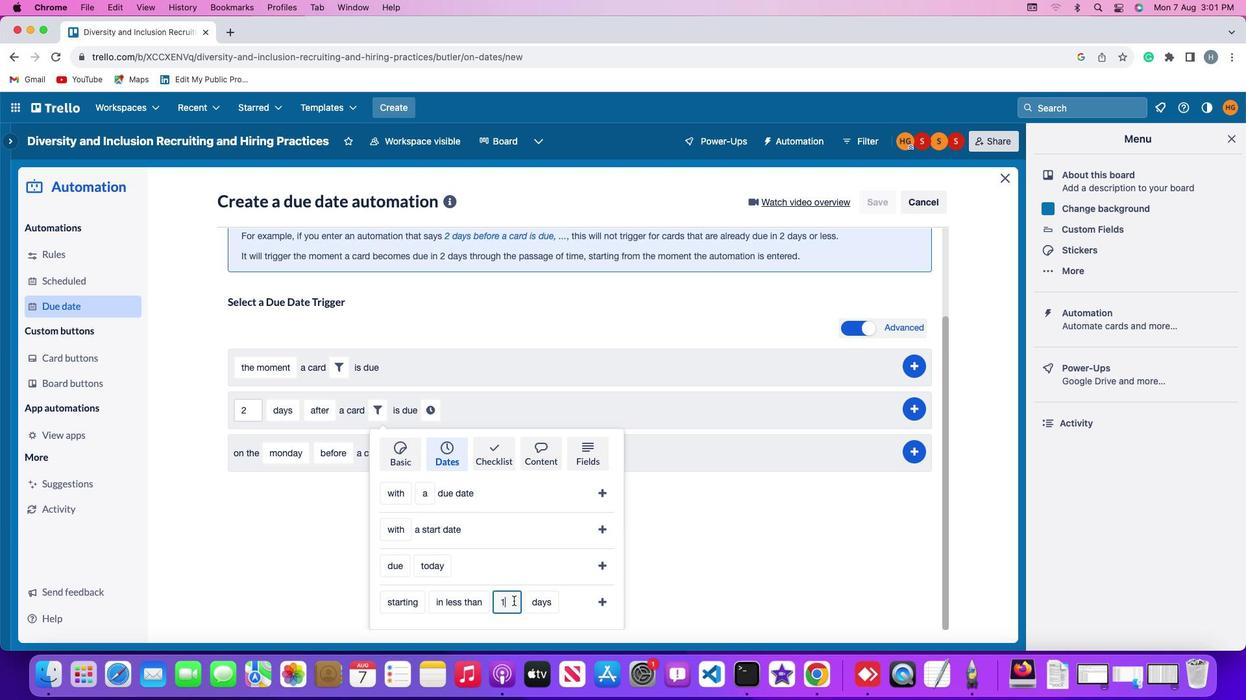 
Action: Mouse moved to (513, 600)
Screenshot: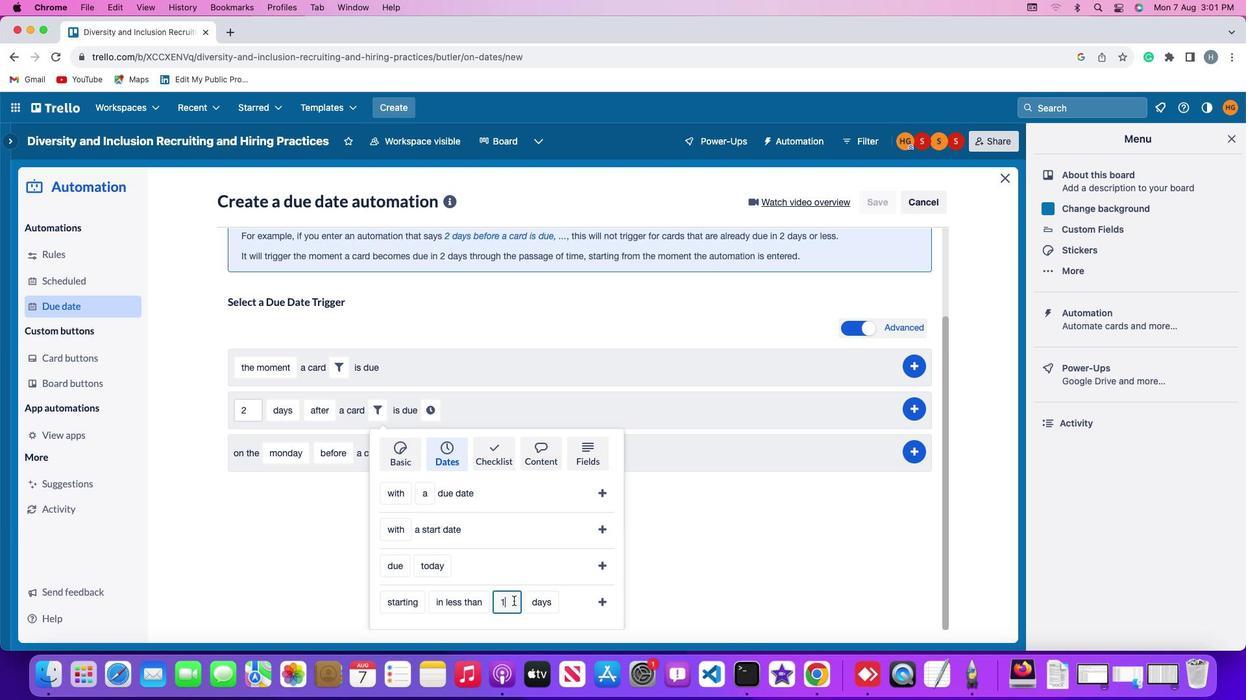
Action: Key pressed Key.backspace'1'
Screenshot: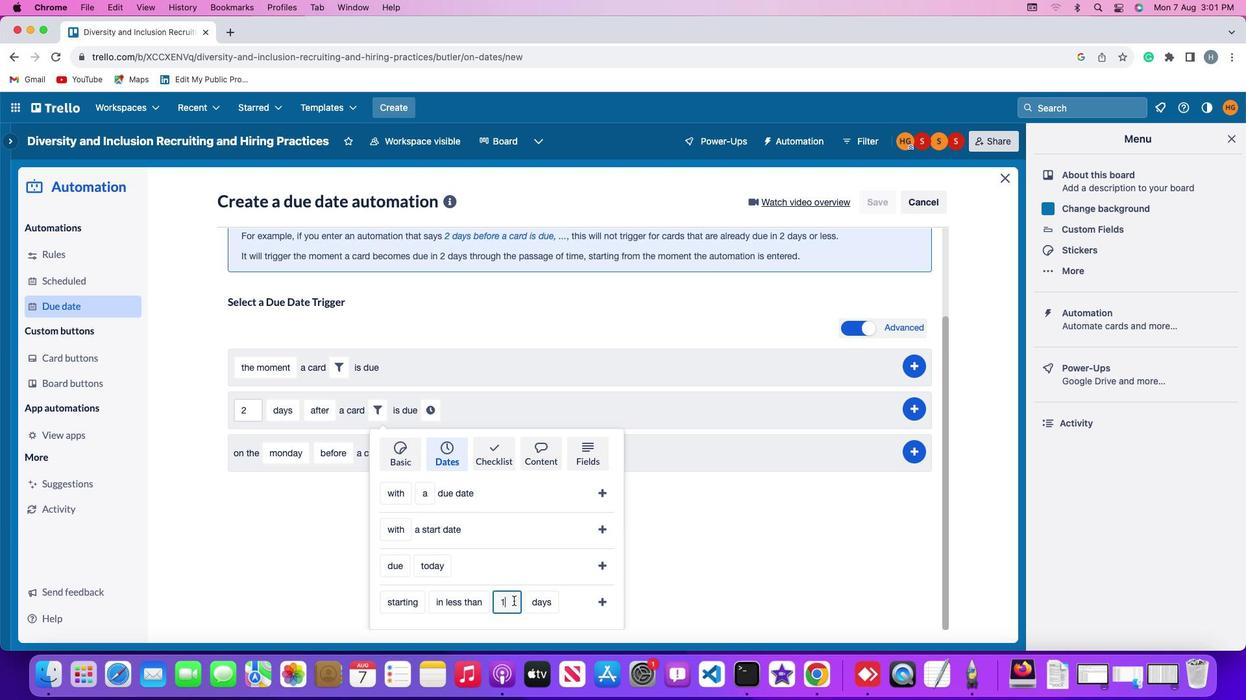 
Action: Mouse moved to (536, 603)
Screenshot: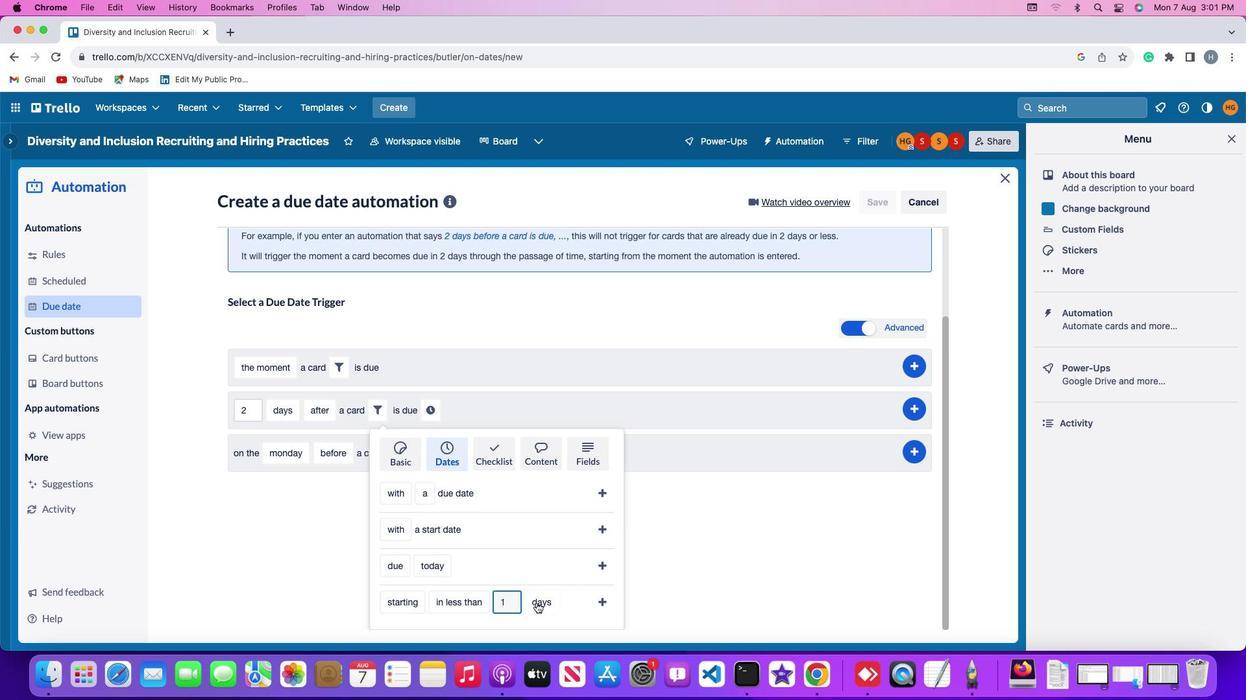 
Action: Mouse pressed left at (536, 603)
Screenshot: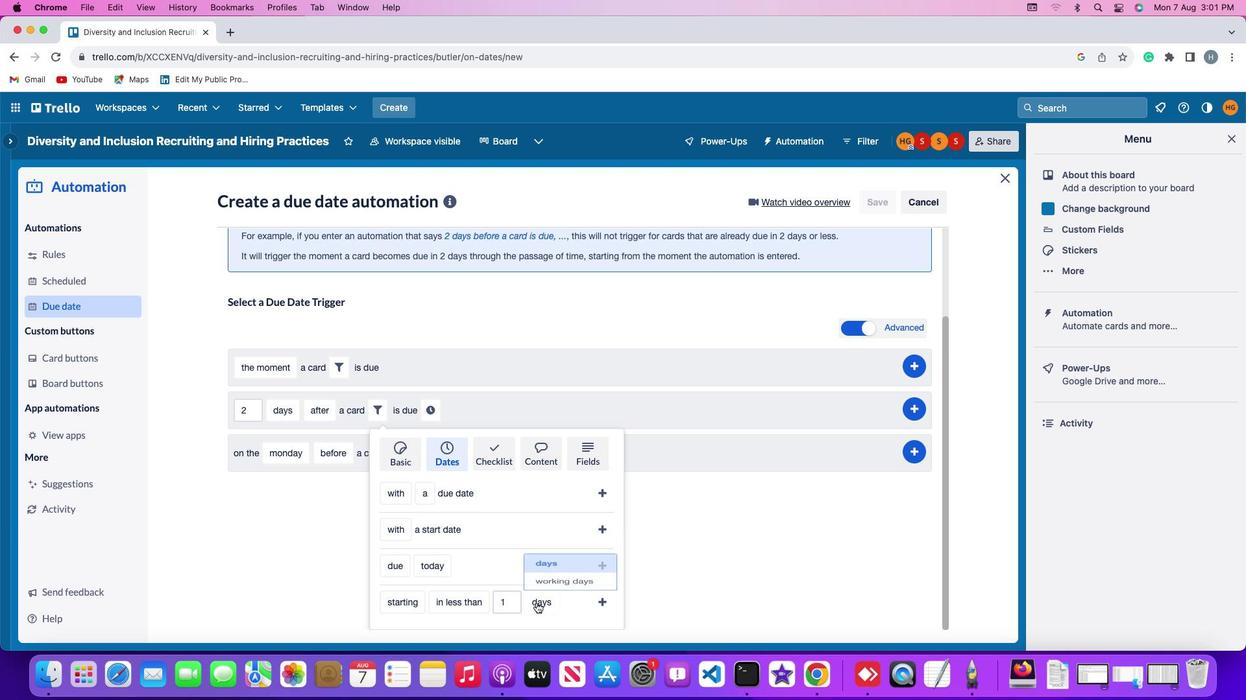
Action: Mouse moved to (556, 580)
Screenshot: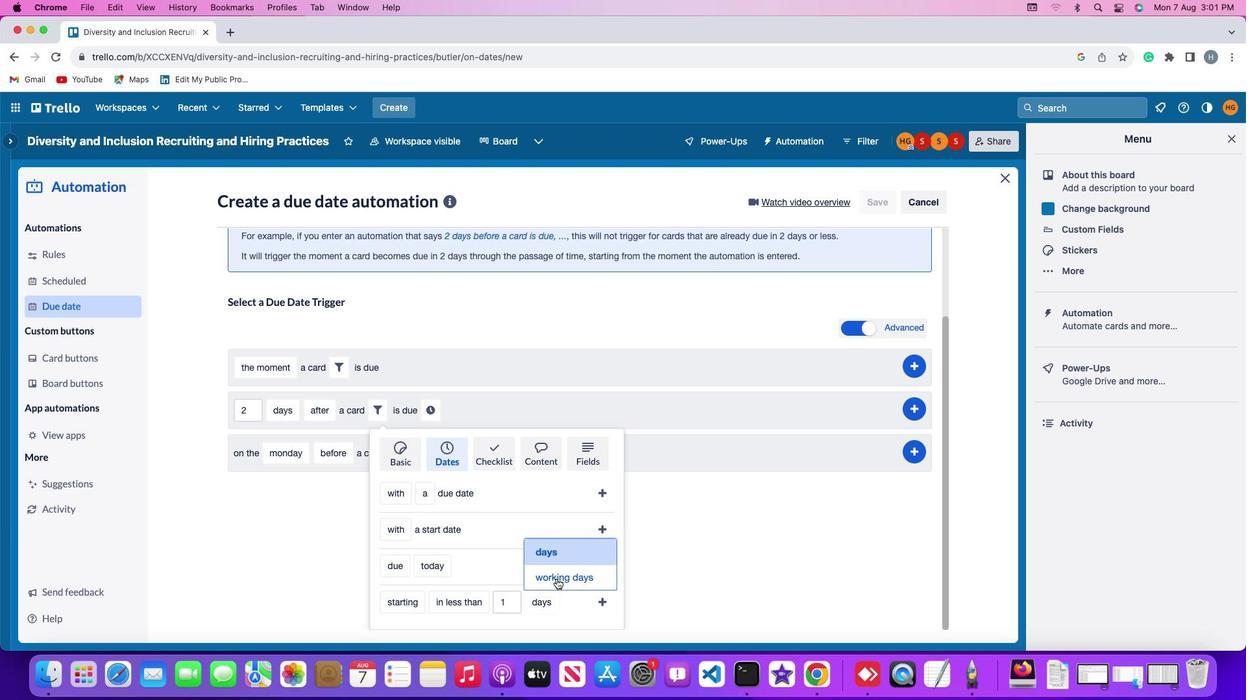 
Action: Mouse pressed left at (556, 580)
Screenshot: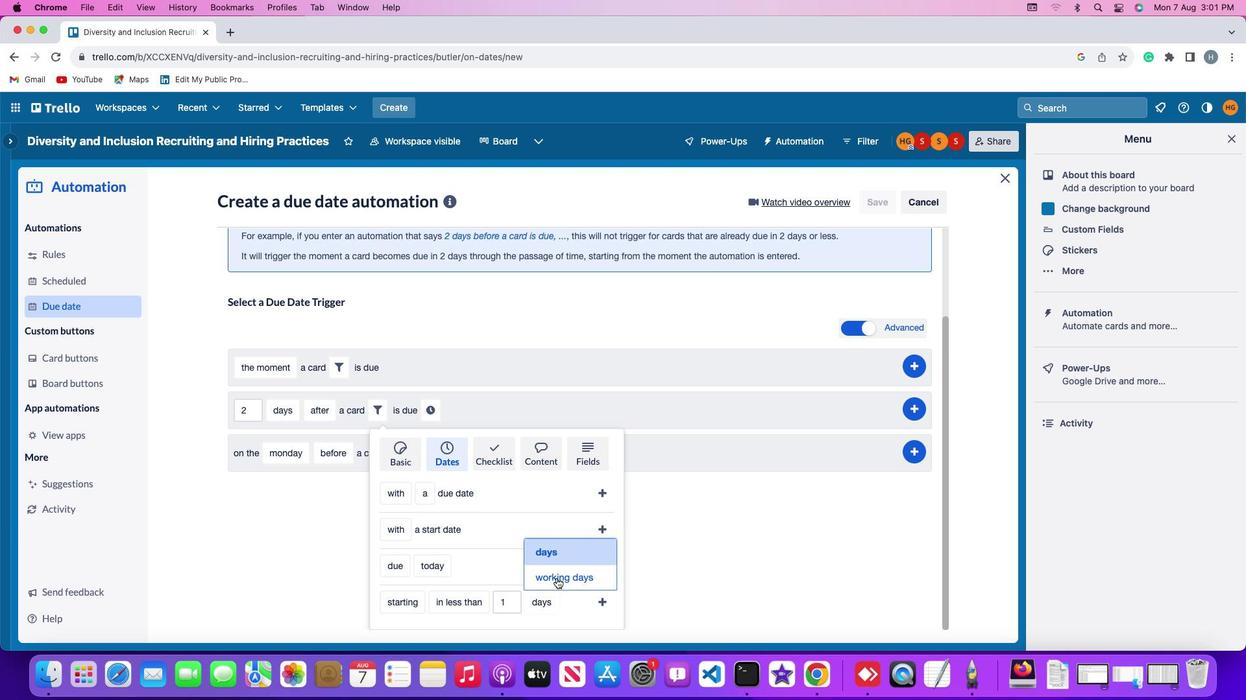 
Action: Mouse moved to (613, 600)
Screenshot: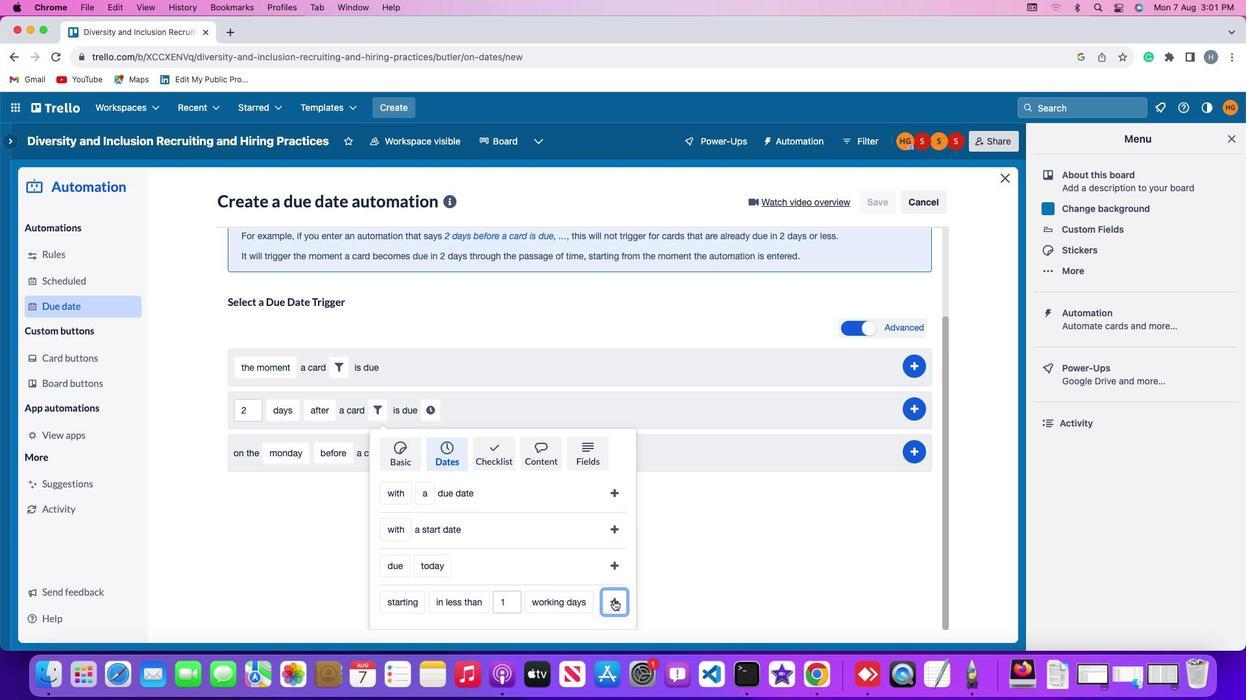
Action: Mouse pressed left at (613, 600)
Screenshot: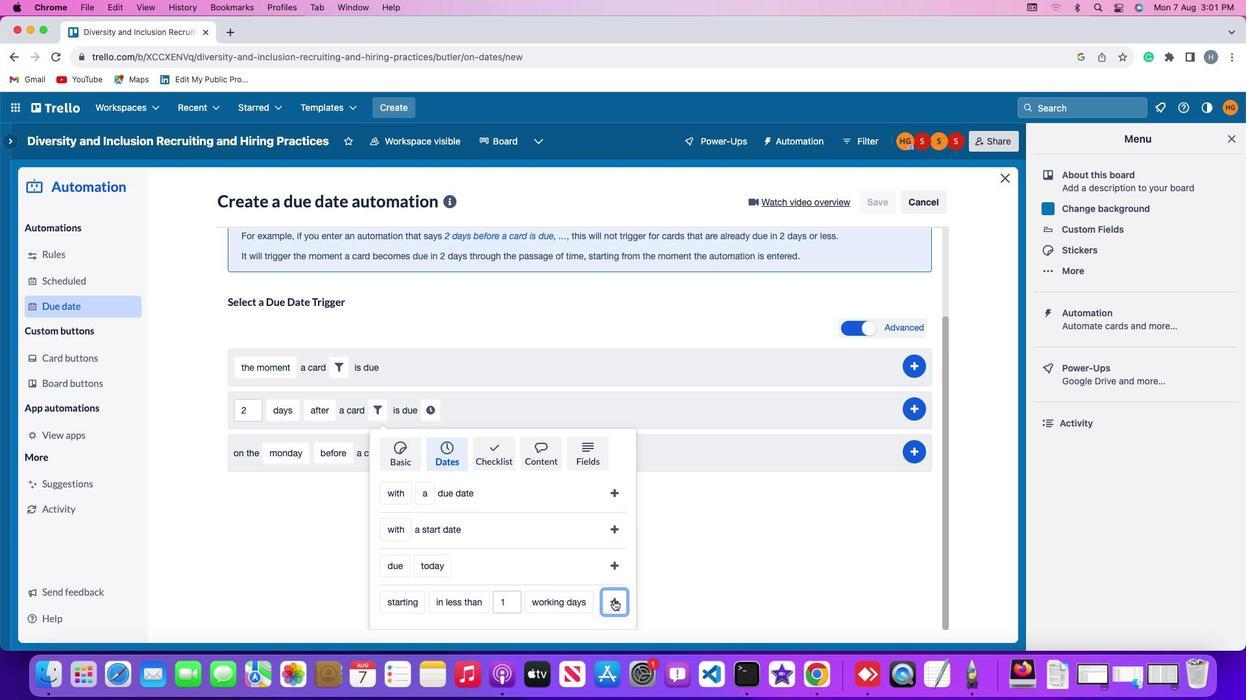 
Action: Mouse moved to (603, 528)
Screenshot: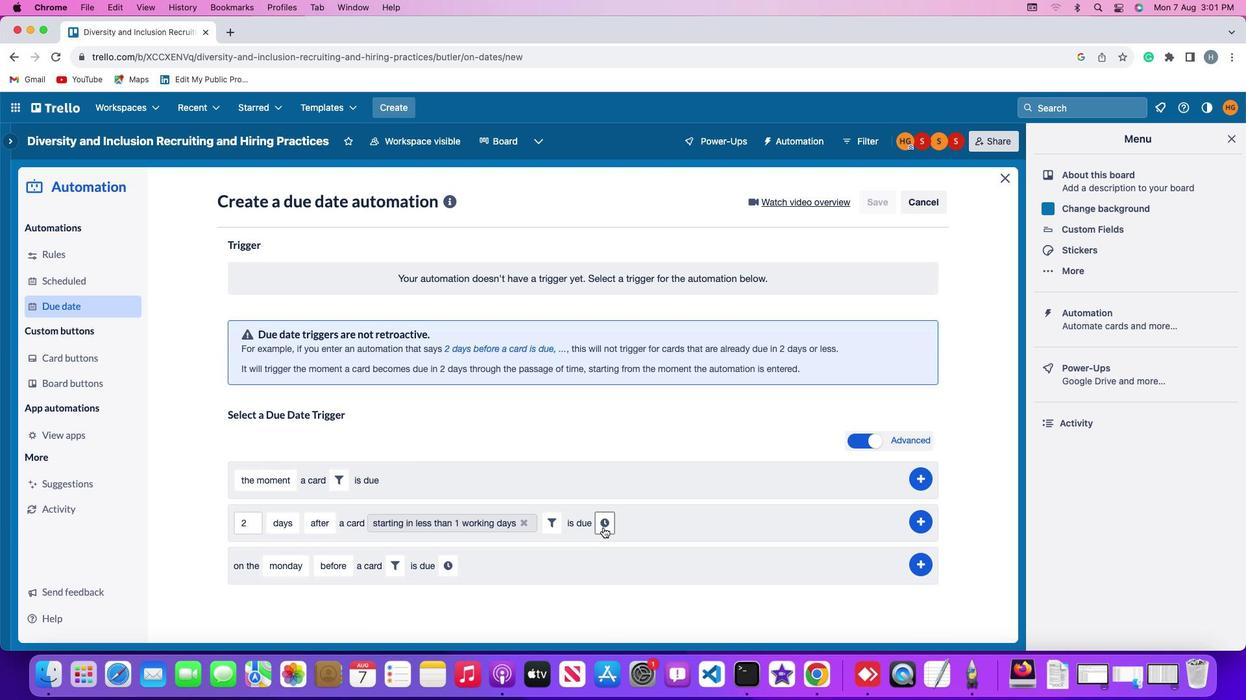 
Action: Mouse pressed left at (603, 528)
Screenshot: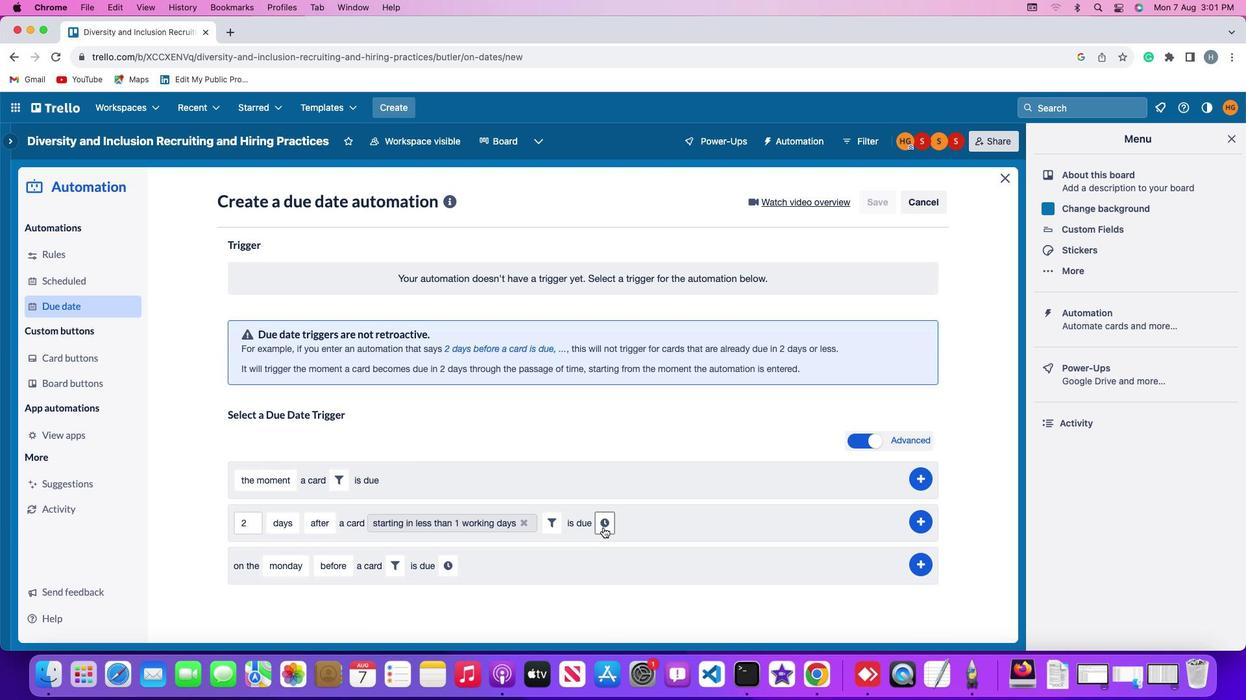 
Action: Mouse moved to (625, 530)
Screenshot: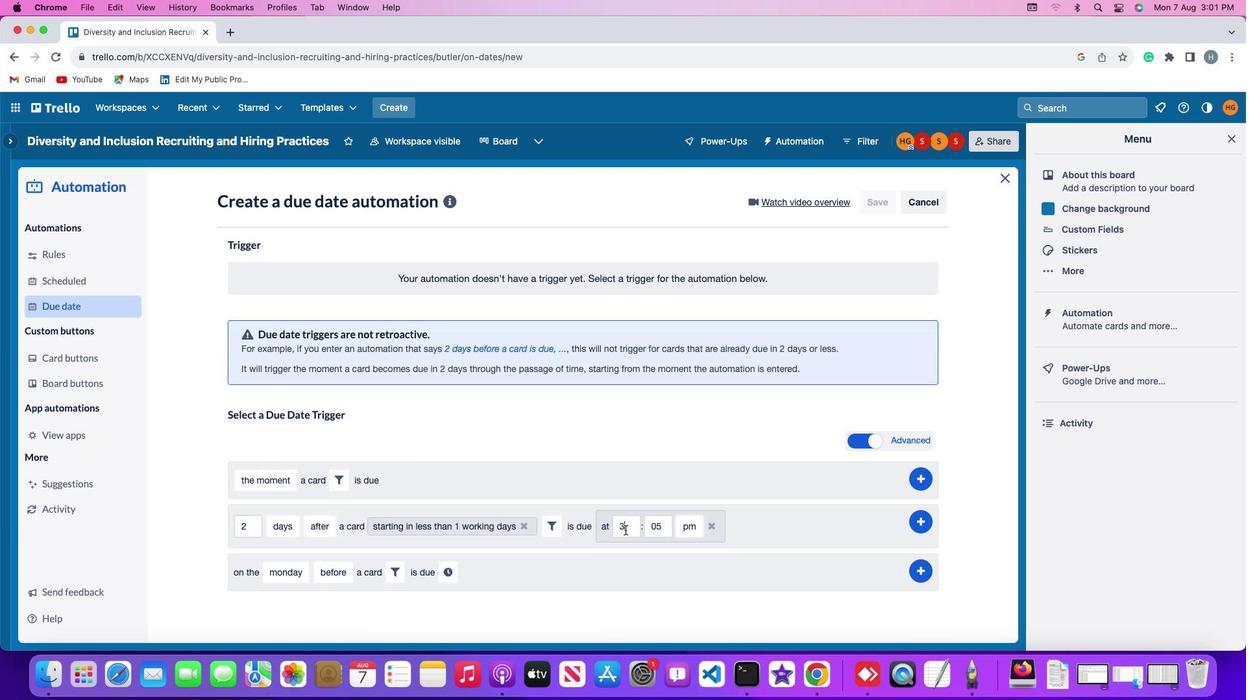 
Action: Mouse pressed left at (625, 530)
Screenshot: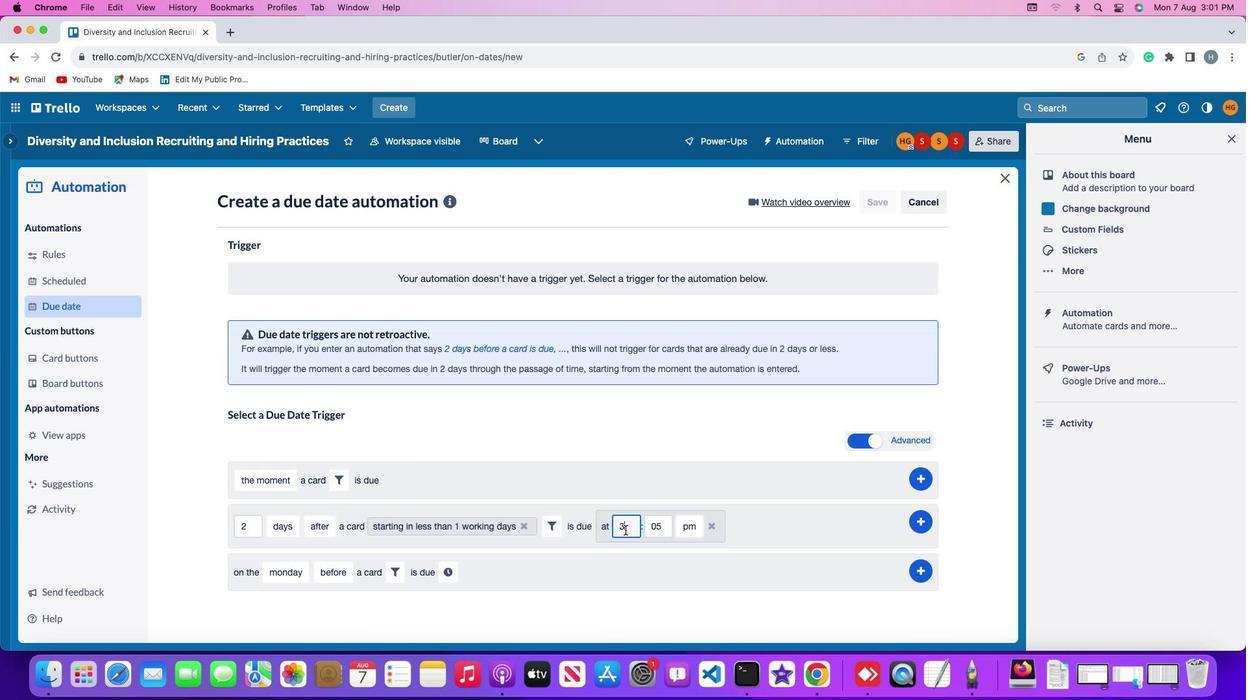 
Action: Mouse moved to (625, 530)
Screenshot: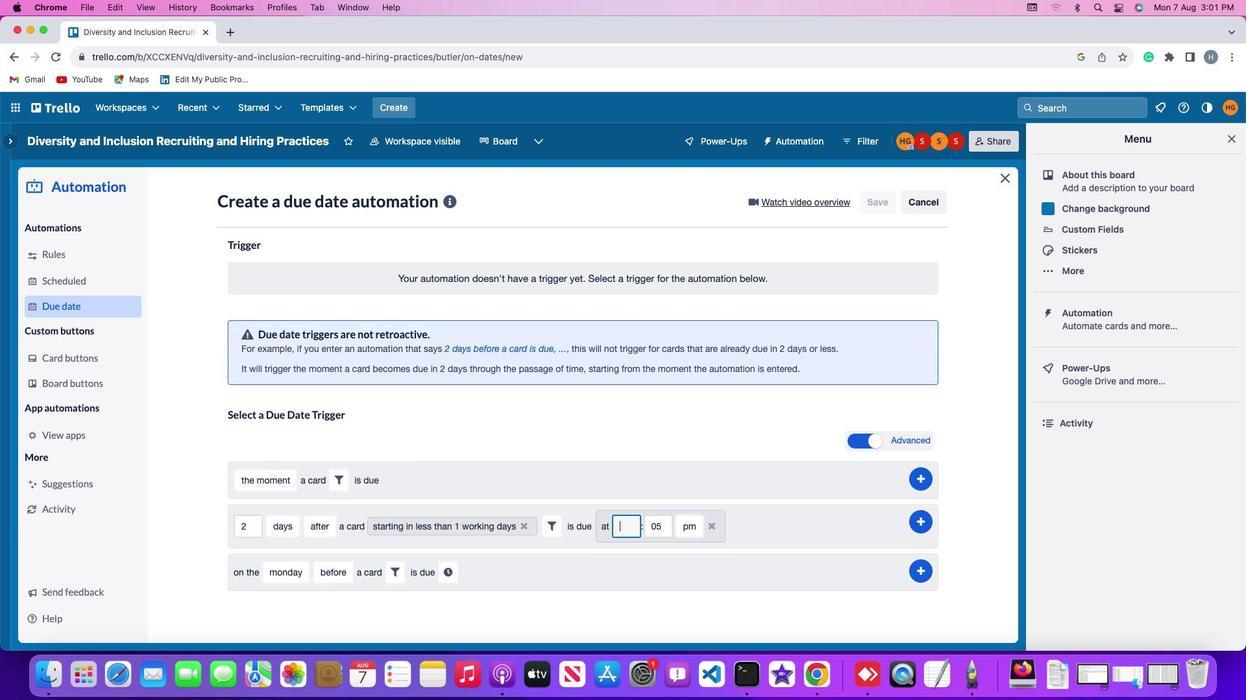 
Action: Key pressed Key.backspace'1''1'
Screenshot: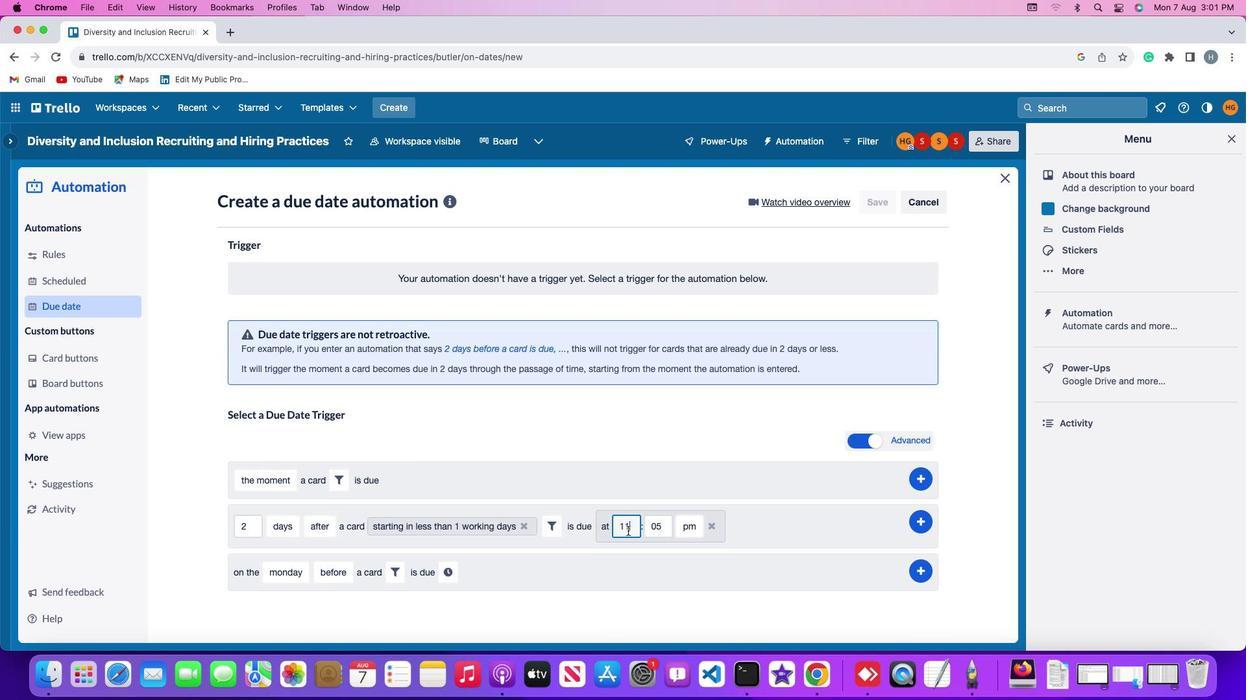 
Action: Mouse moved to (667, 528)
Screenshot: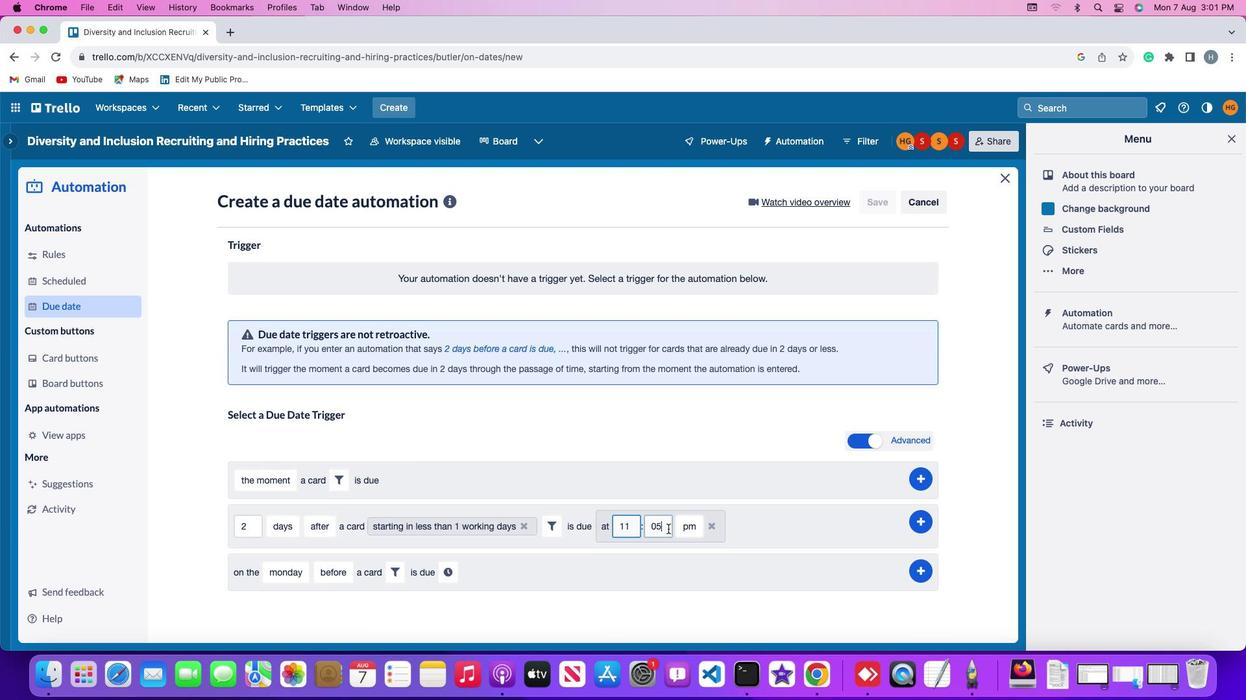 
Action: Mouse pressed left at (667, 528)
Screenshot: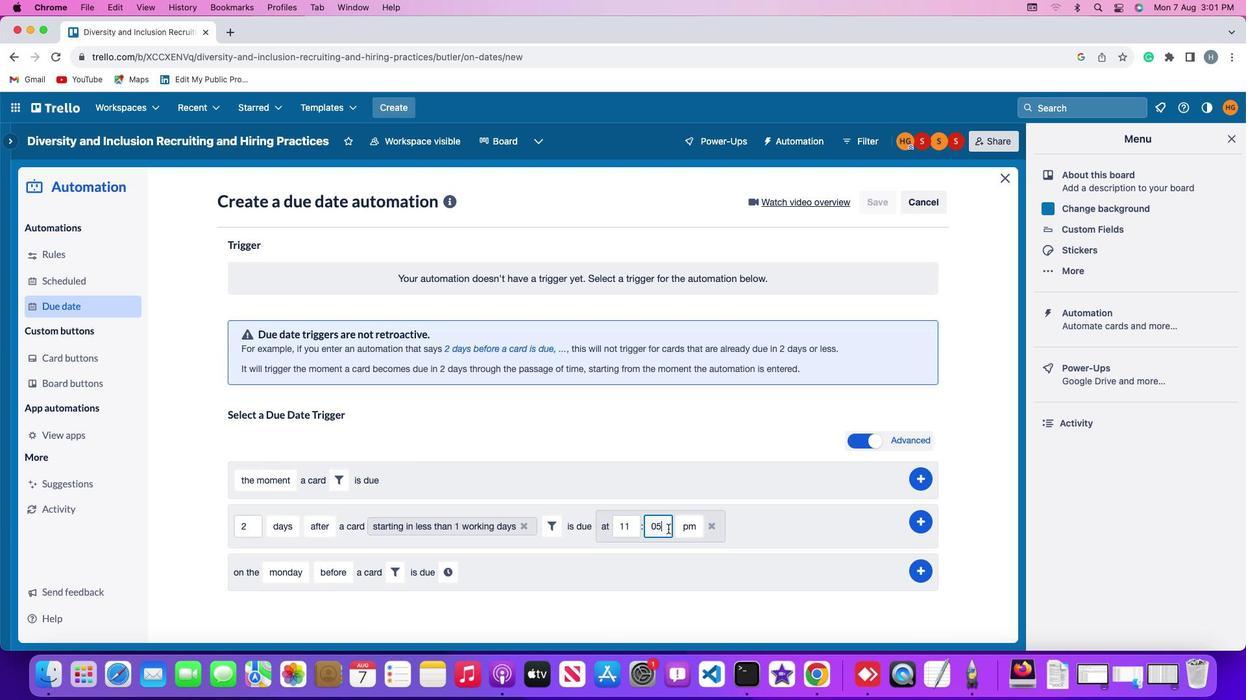 
Action: Key pressed Key.backspaceKey.backspaceKey.backspace'0''0'
Screenshot: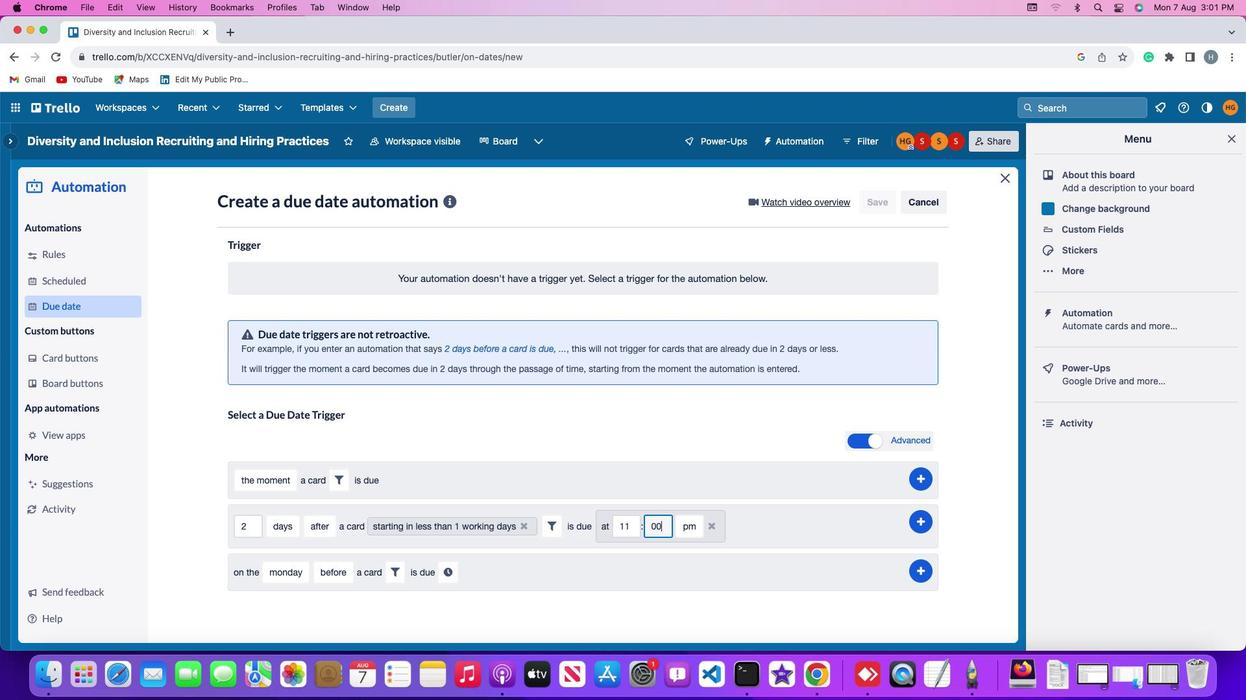 
Action: Mouse moved to (687, 526)
Screenshot: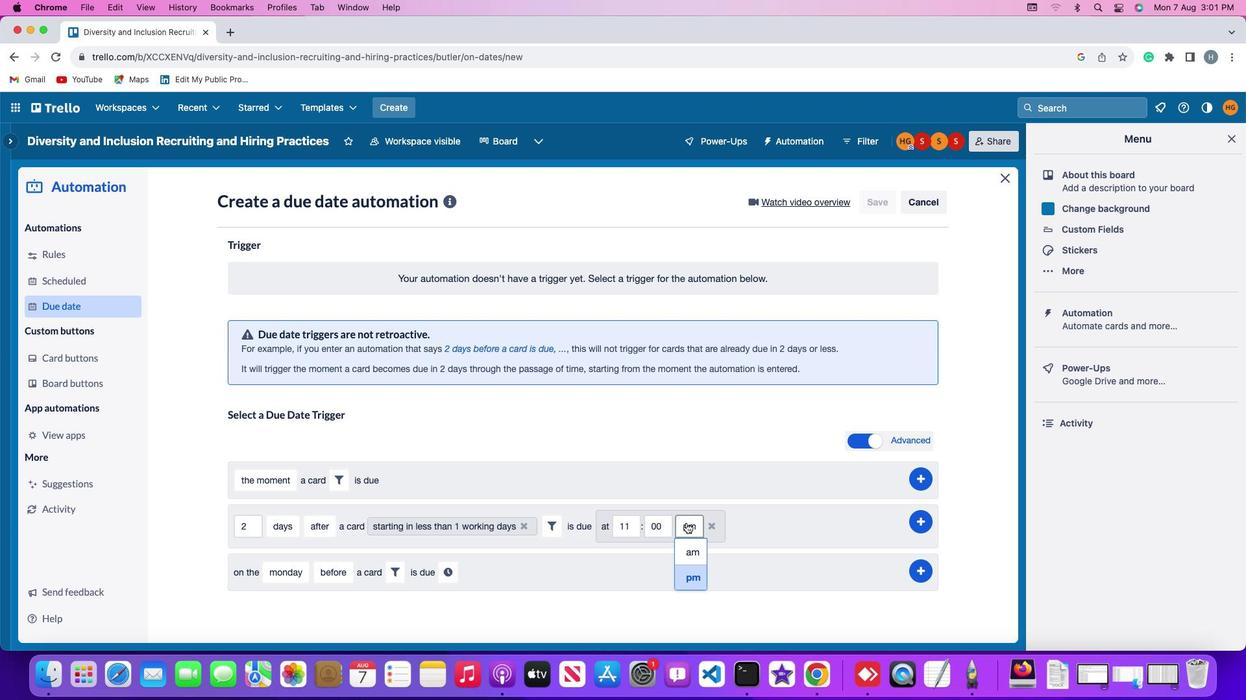 
Action: Mouse pressed left at (687, 526)
Screenshot: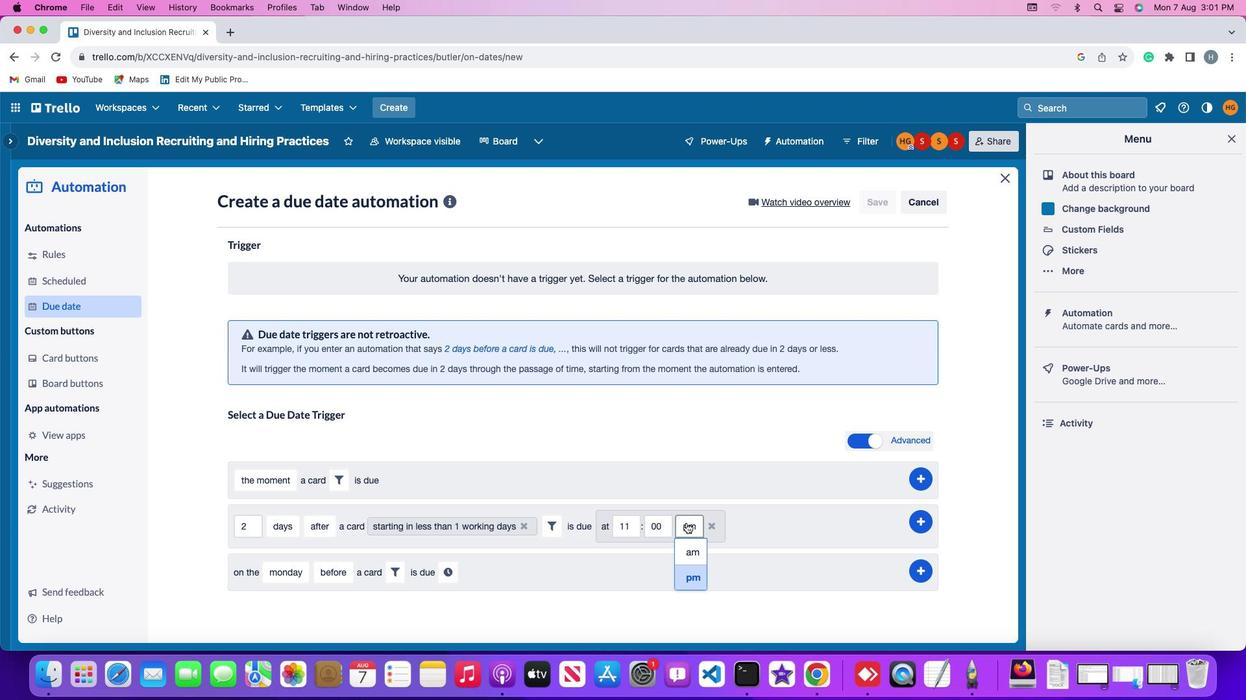 
Action: Mouse moved to (695, 555)
Screenshot: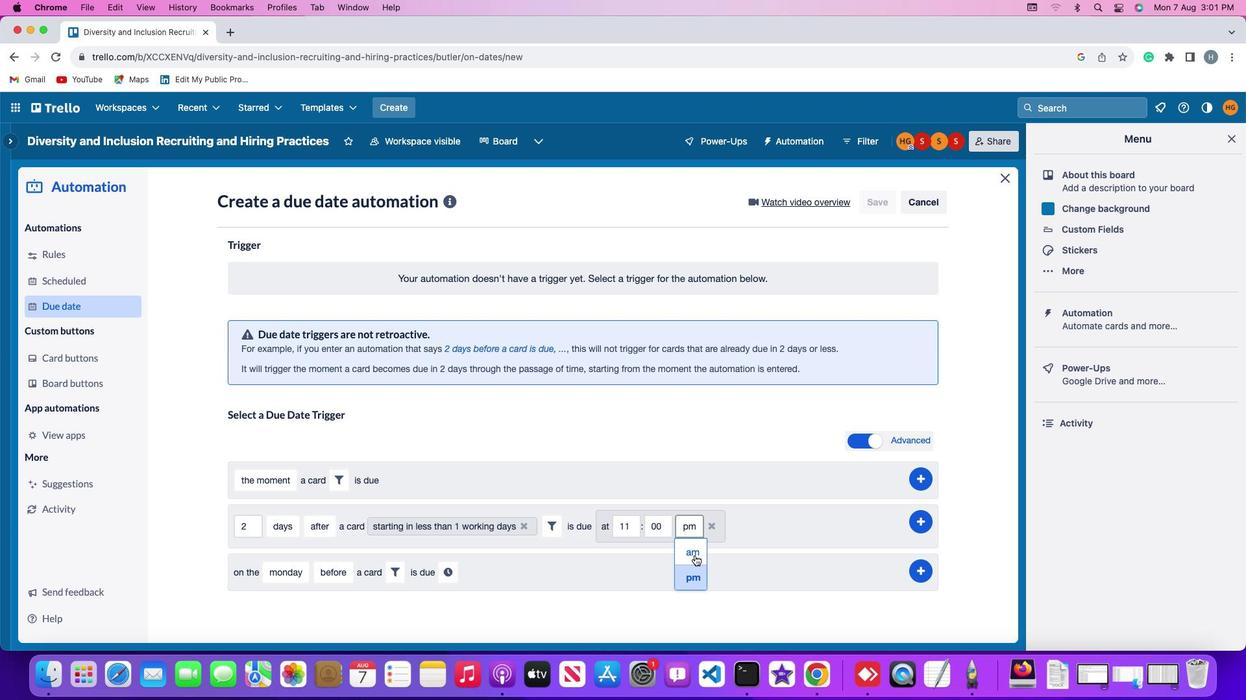 
Action: Mouse pressed left at (695, 555)
Screenshot: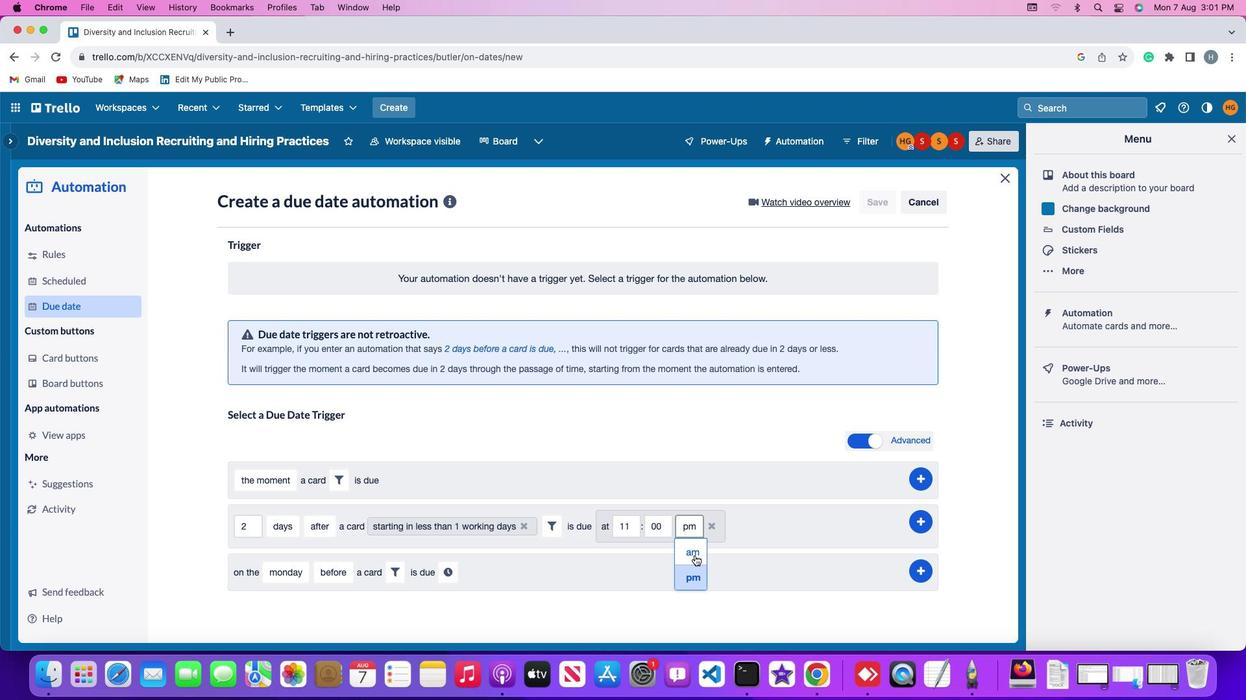 
Action: Mouse moved to (925, 515)
Screenshot: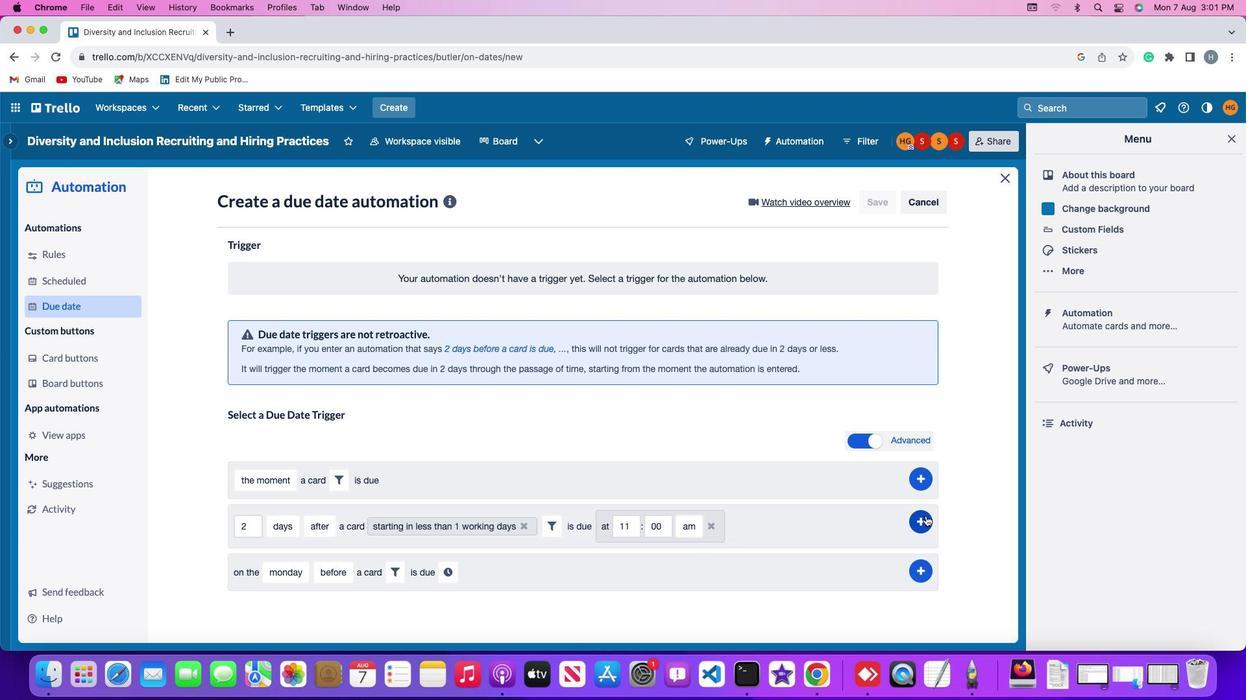 
Action: Mouse pressed left at (925, 515)
Screenshot: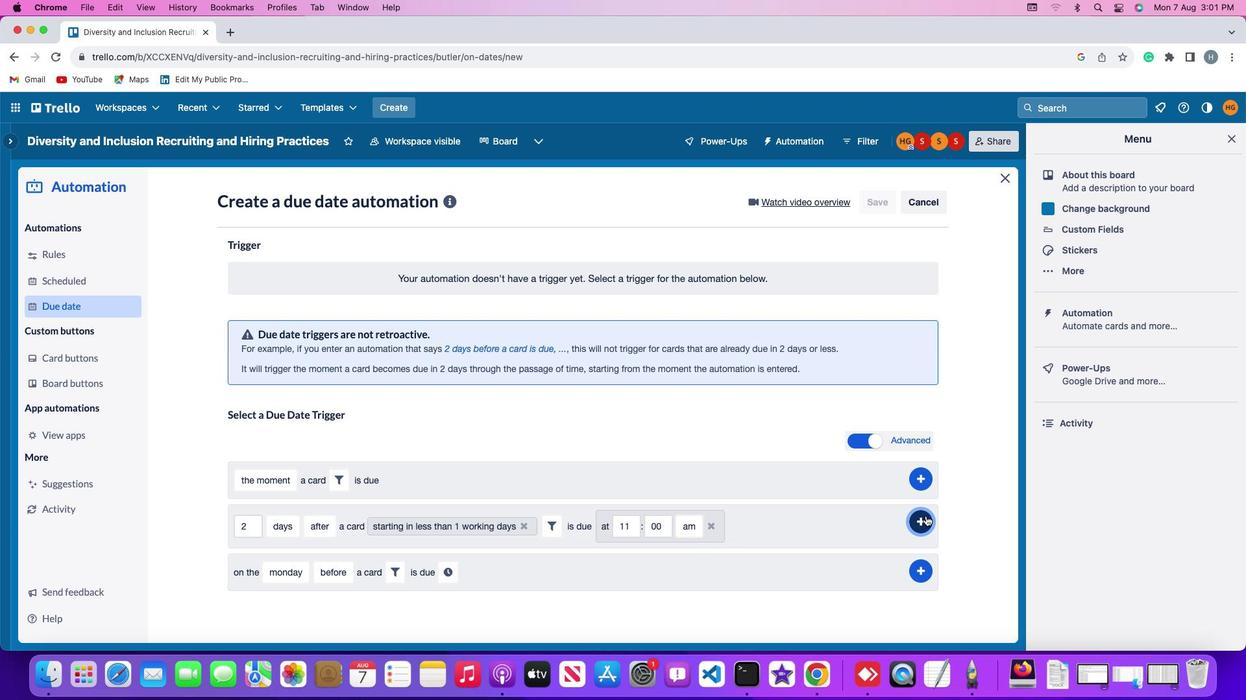 
Action: Mouse moved to (989, 404)
Screenshot: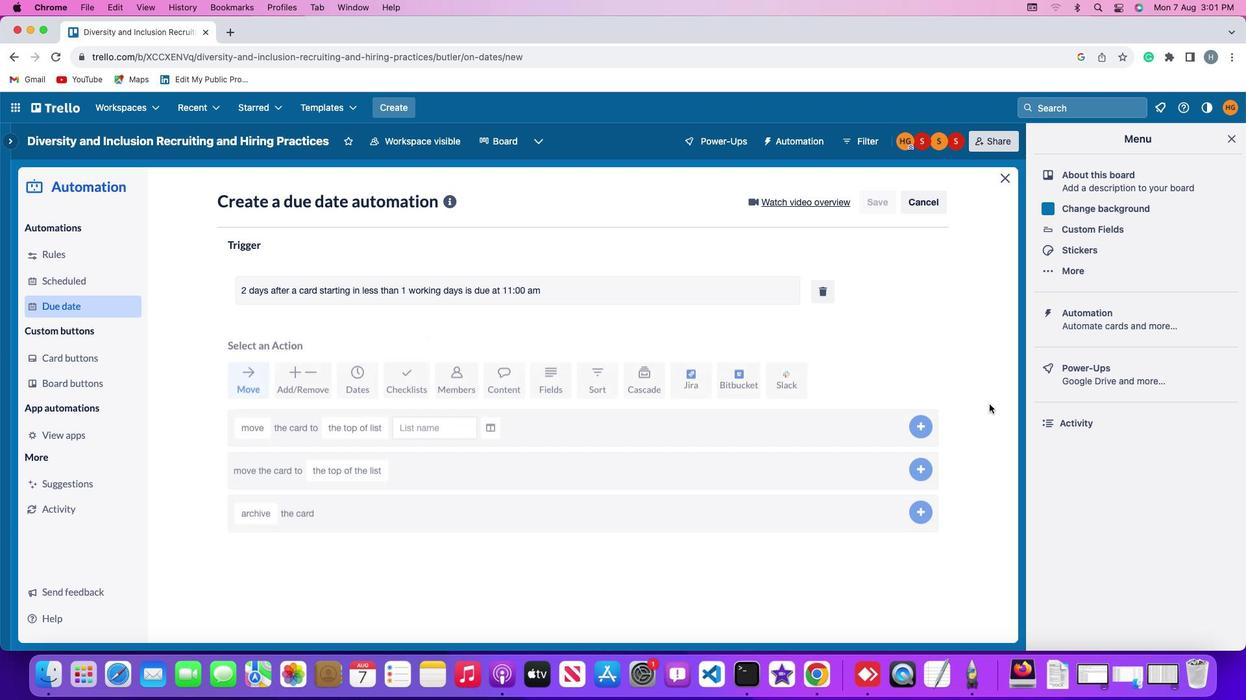 
